 Task: Create a due date automation trigger when advanced on, on the tuesday before a card is due add fields without custom field "Resume" set to a number greater than 1 and greater than 10 at 11:00 AM.
Action: Mouse moved to (910, 283)
Screenshot: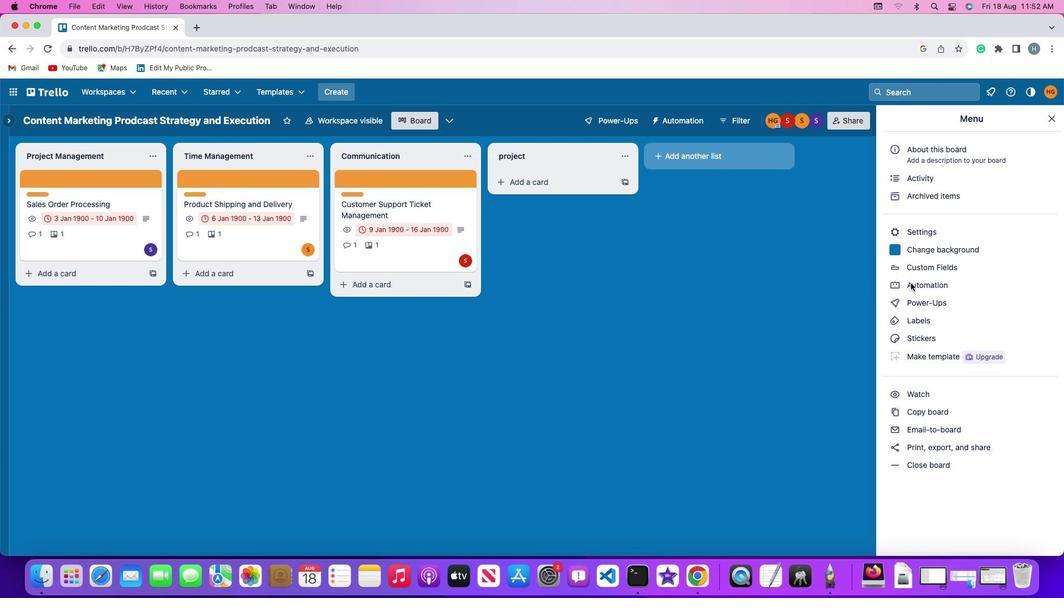 
Action: Mouse pressed left at (910, 283)
Screenshot: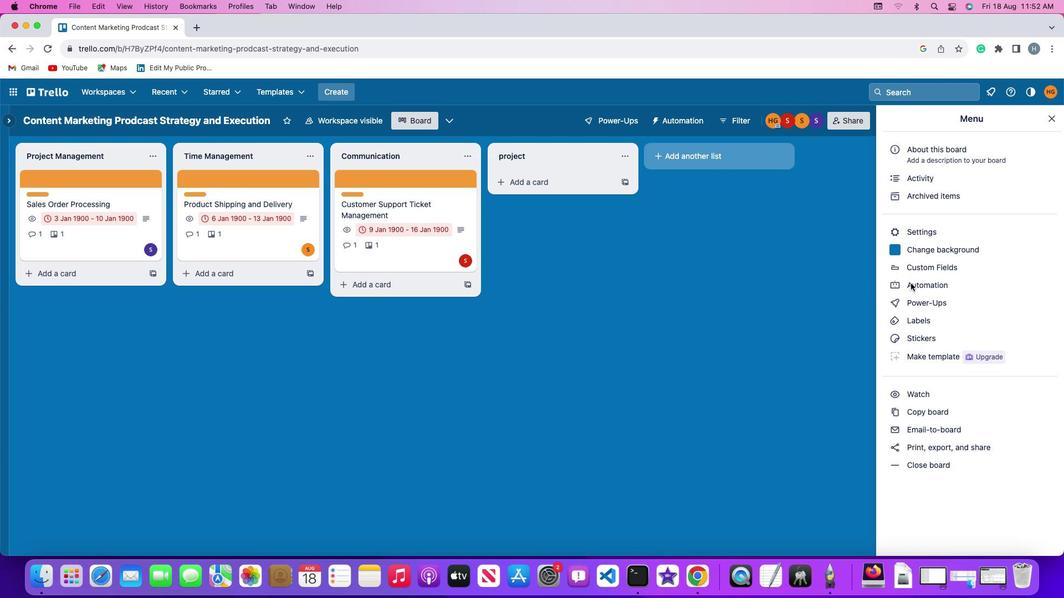 
Action: Mouse pressed left at (910, 283)
Screenshot: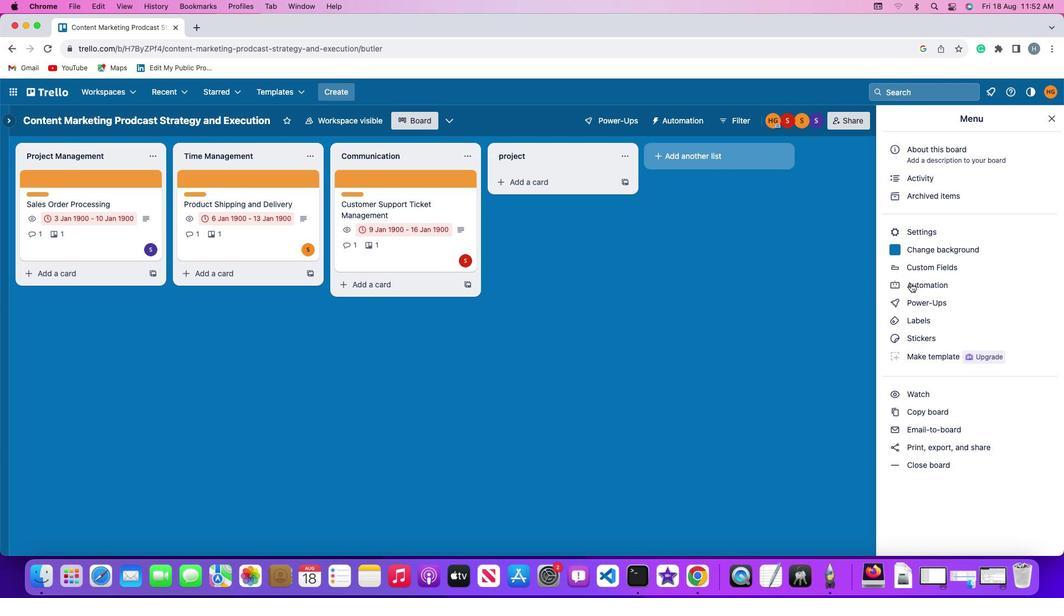 
Action: Mouse moved to (59, 264)
Screenshot: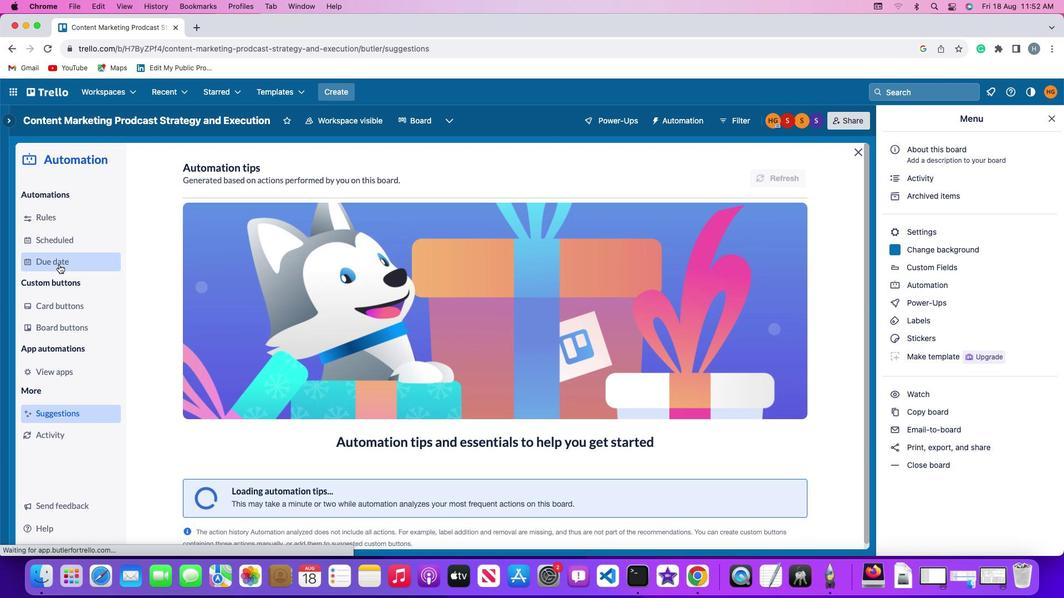 
Action: Mouse pressed left at (59, 264)
Screenshot: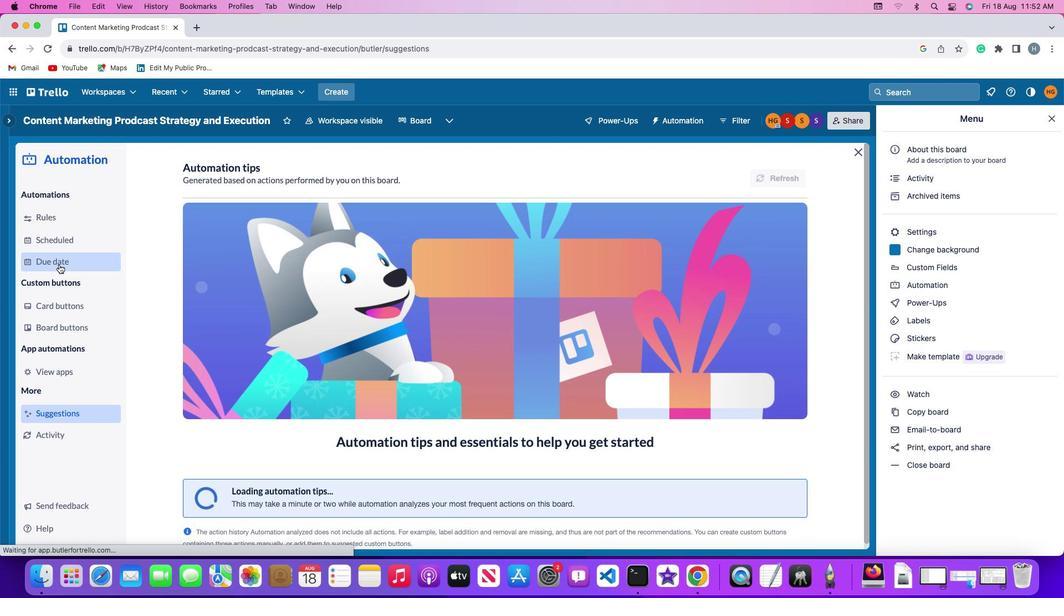 
Action: Mouse moved to (754, 174)
Screenshot: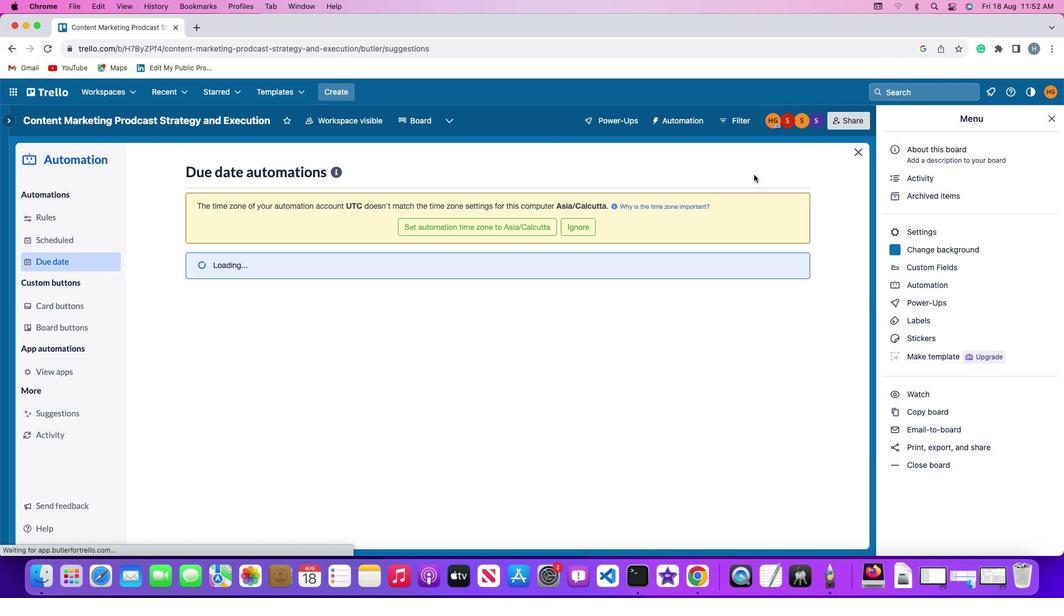 
Action: Mouse pressed left at (754, 174)
Screenshot: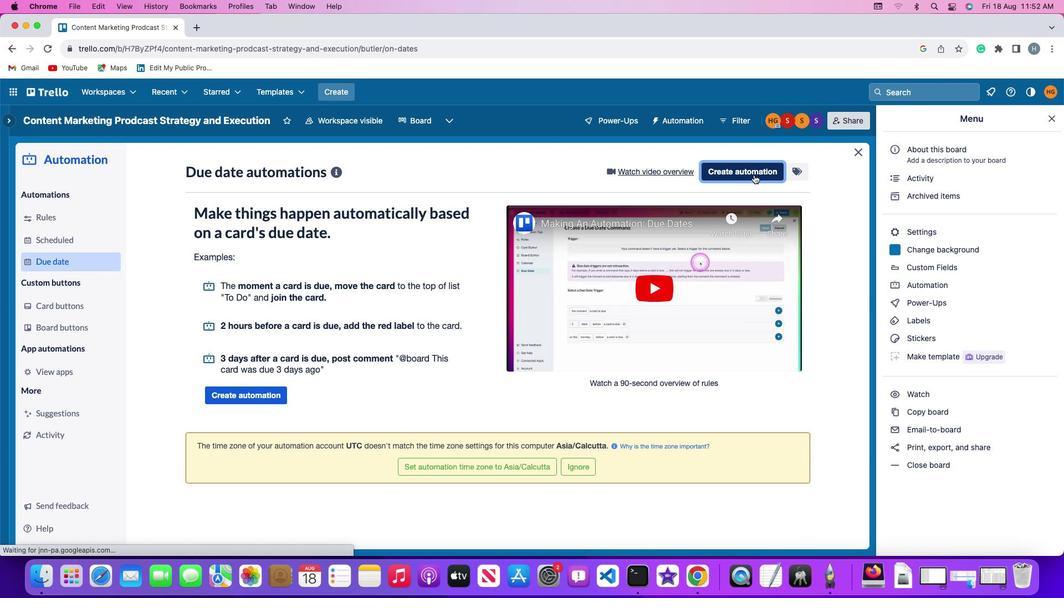 
Action: Mouse moved to (268, 280)
Screenshot: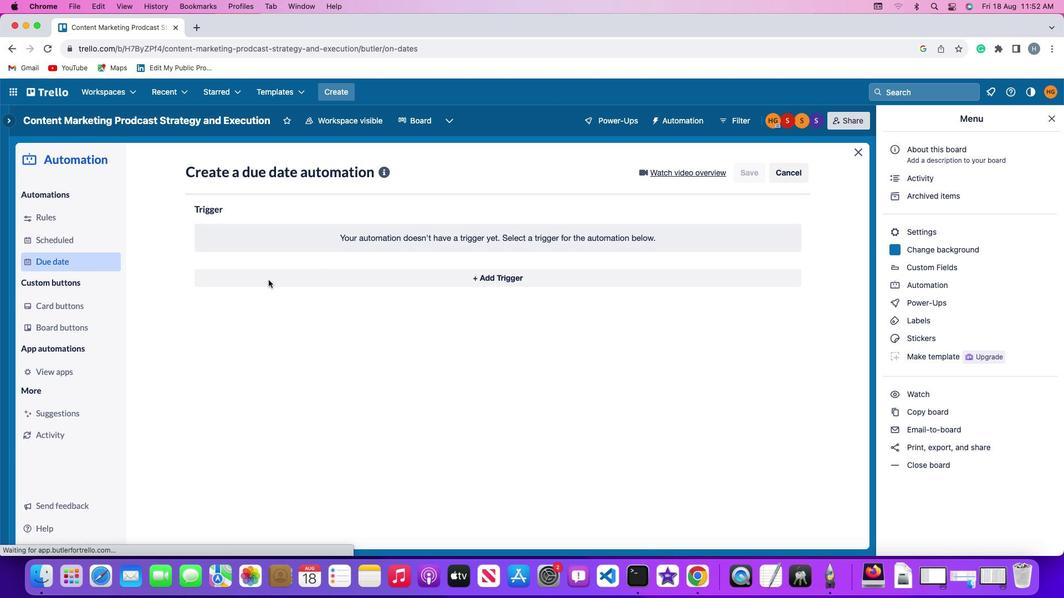 
Action: Mouse pressed left at (268, 280)
Screenshot: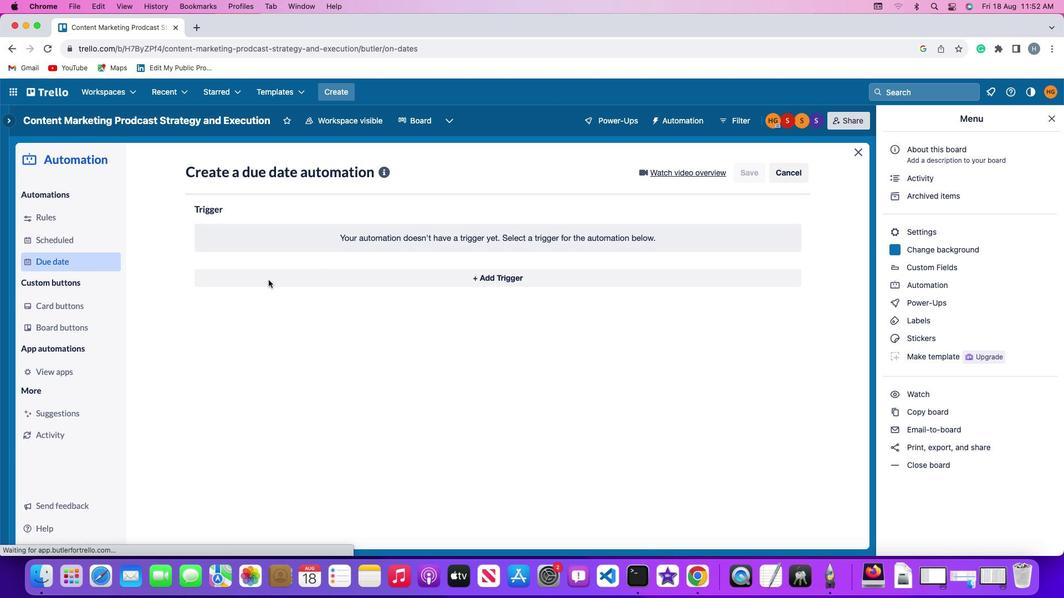 
Action: Mouse moved to (238, 483)
Screenshot: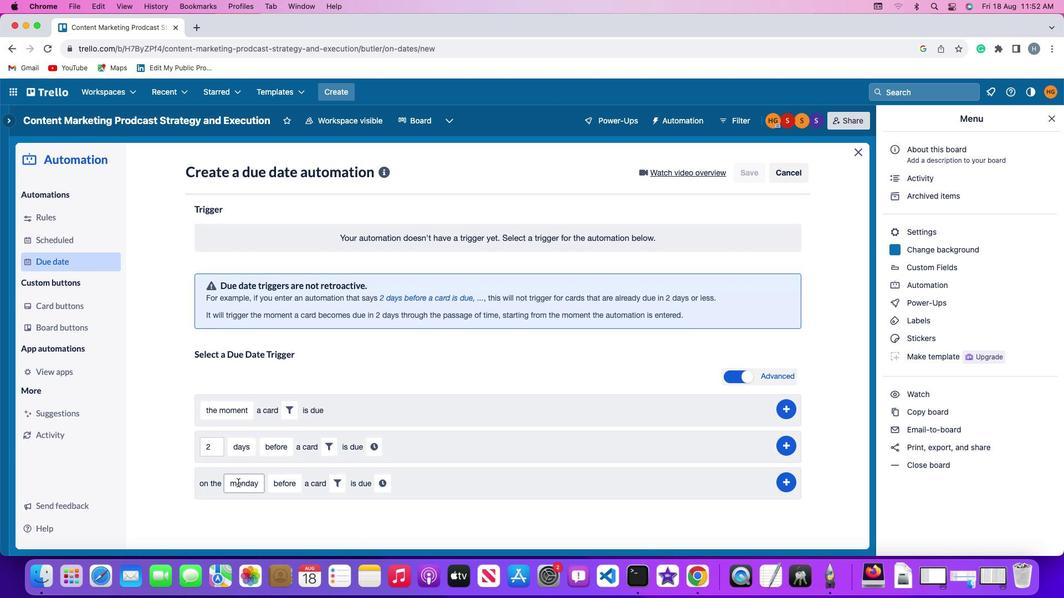 
Action: Mouse pressed left at (238, 483)
Screenshot: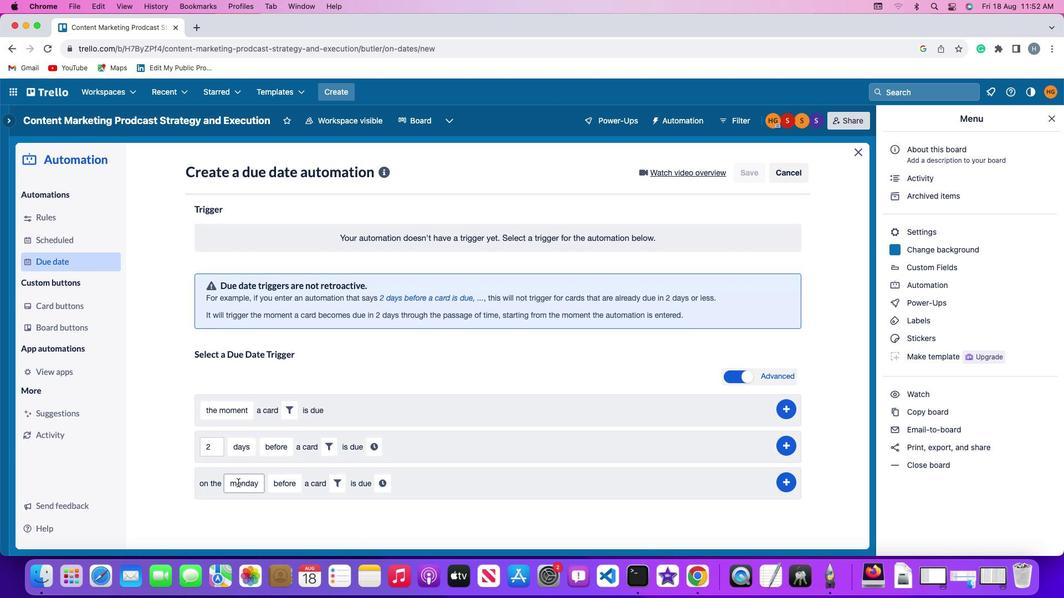 
Action: Mouse moved to (250, 347)
Screenshot: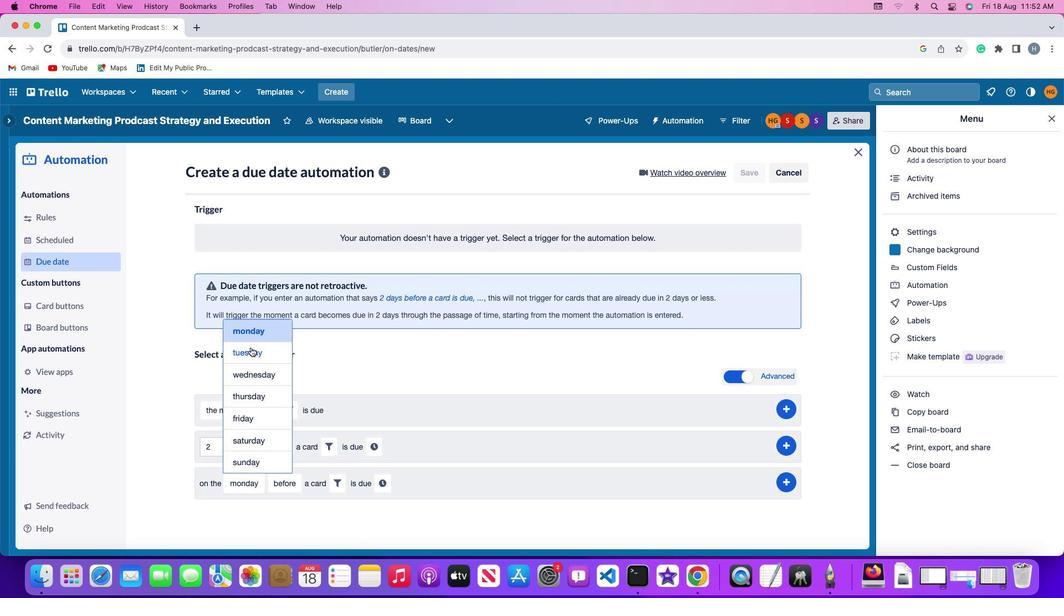 
Action: Mouse pressed left at (250, 347)
Screenshot: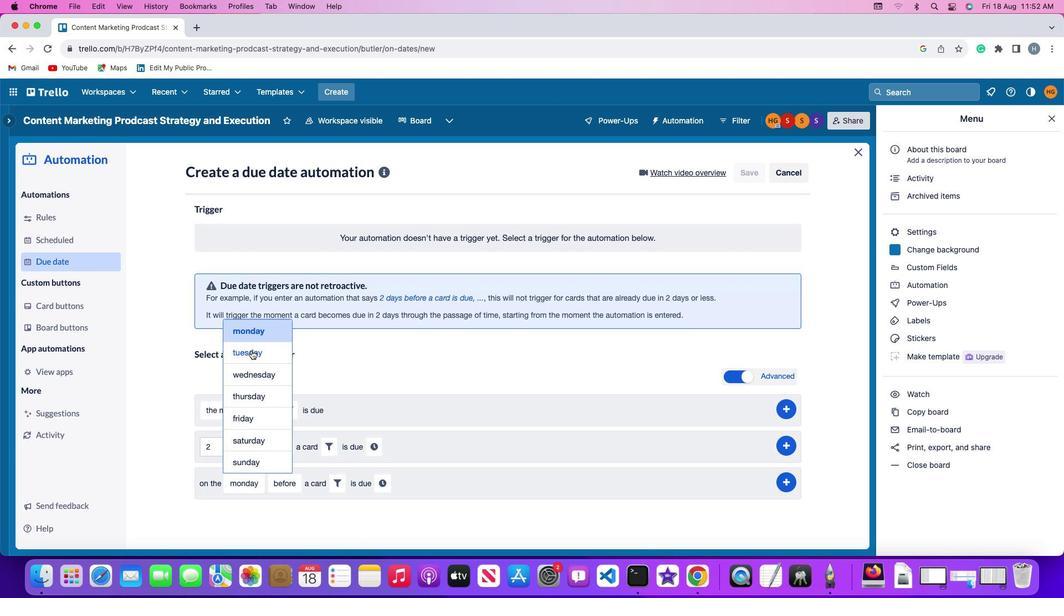 
Action: Mouse moved to (283, 490)
Screenshot: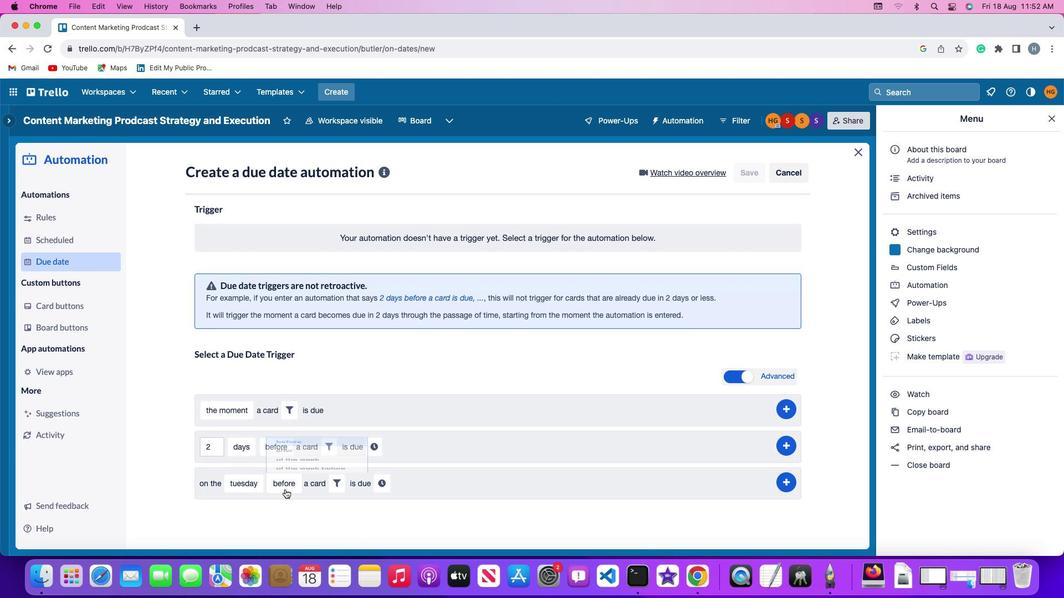 
Action: Mouse pressed left at (283, 490)
Screenshot: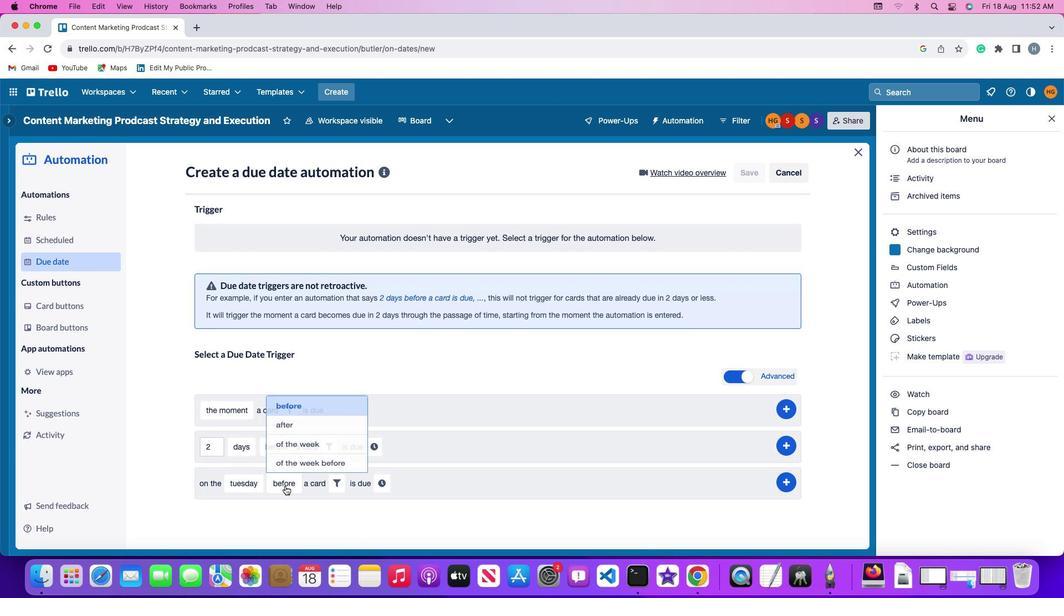 
Action: Mouse moved to (304, 391)
Screenshot: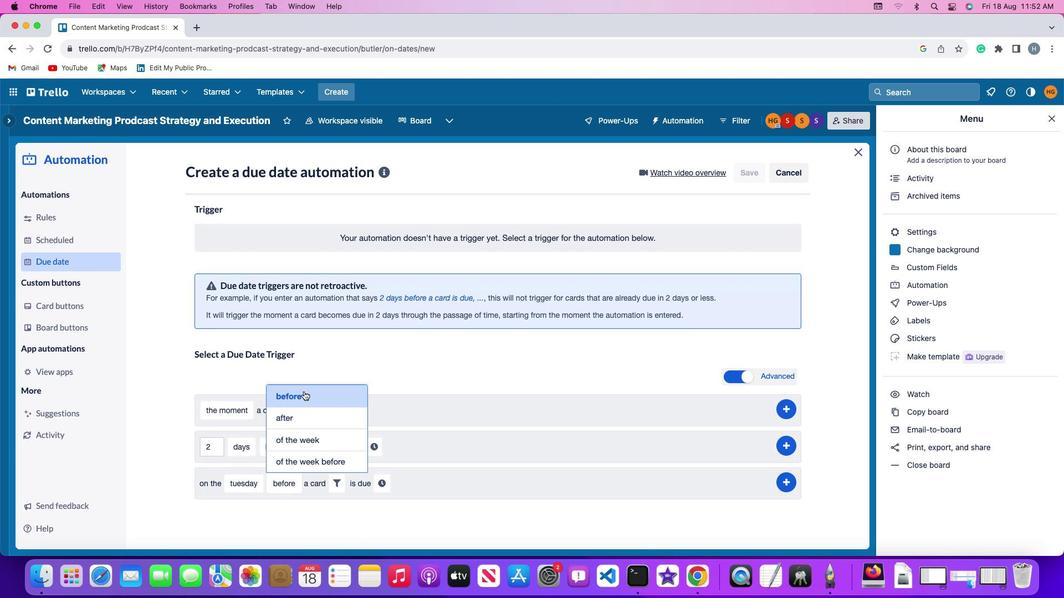 
Action: Mouse pressed left at (304, 391)
Screenshot: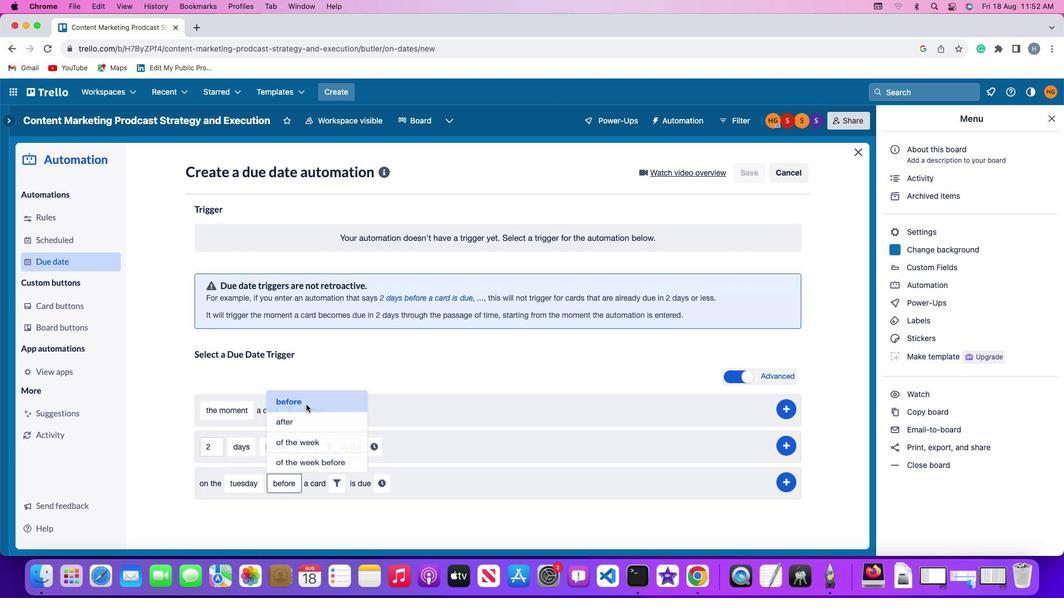 
Action: Mouse moved to (334, 485)
Screenshot: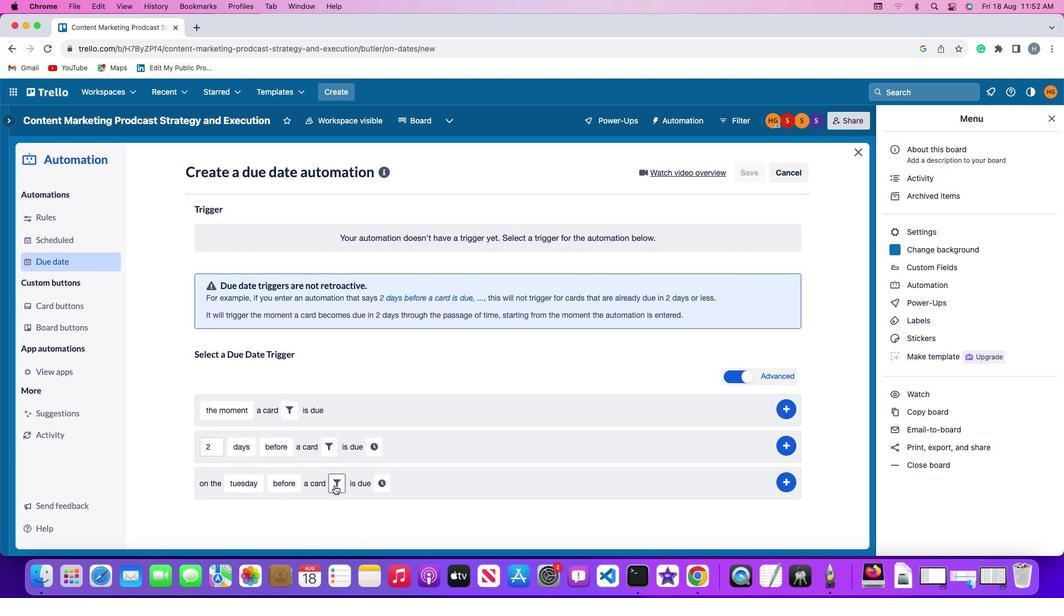 
Action: Mouse pressed left at (334, 485)
Screenshot: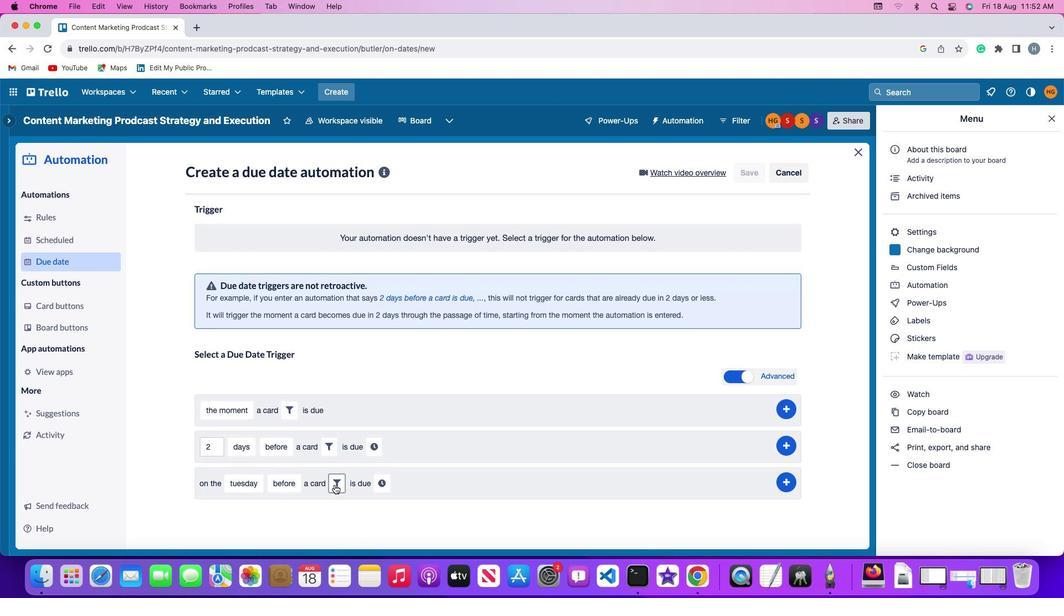 
Action: Mouse moved to (508, 520)
Screenshot: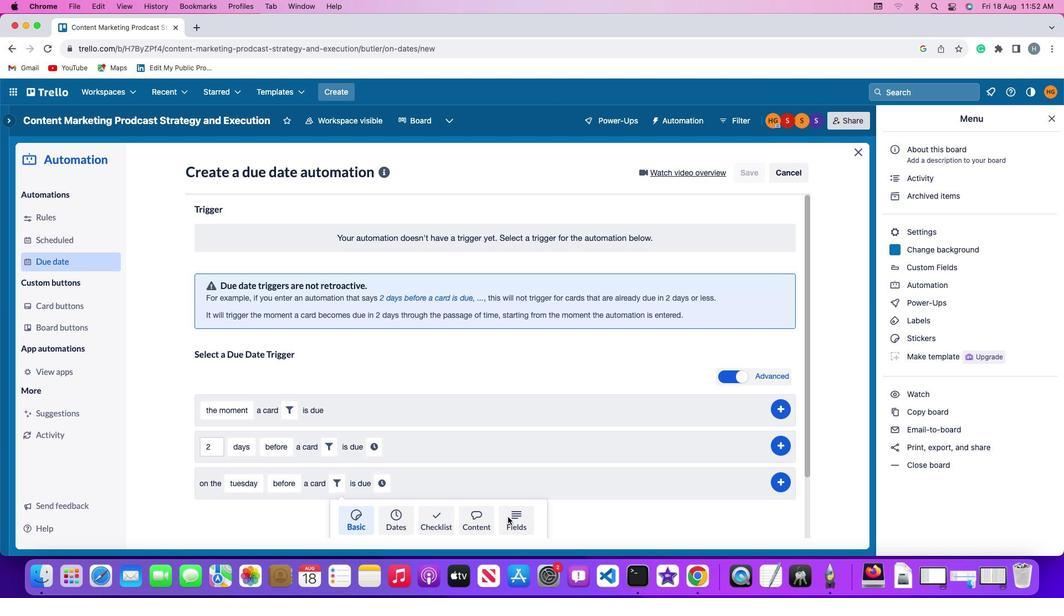 
Action: Mouse pressed left at (508, 520)
Screenshot: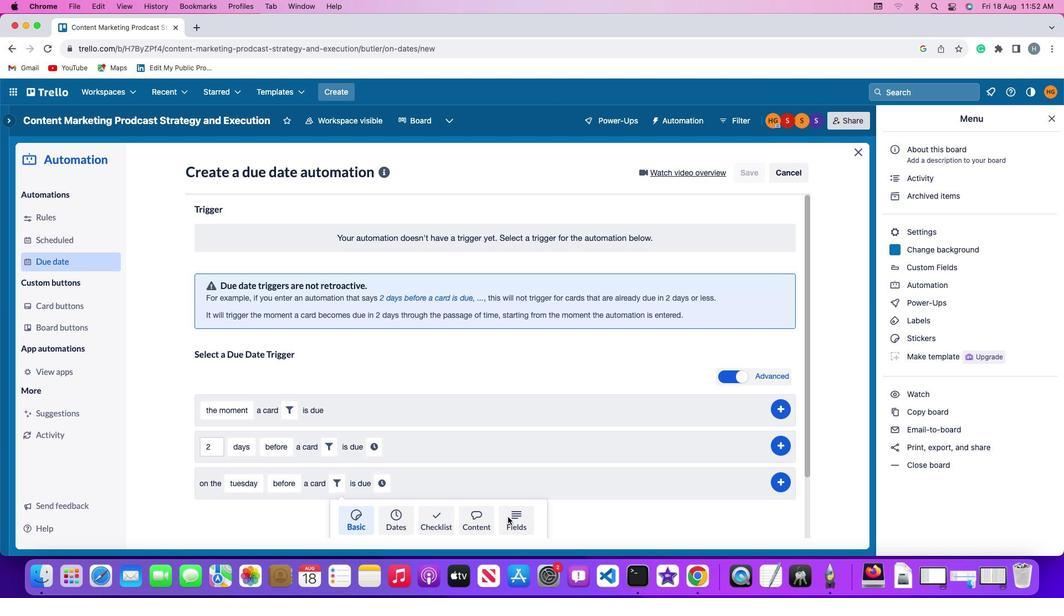 
Action: Mouse moved to (242, 507)
Screenshot: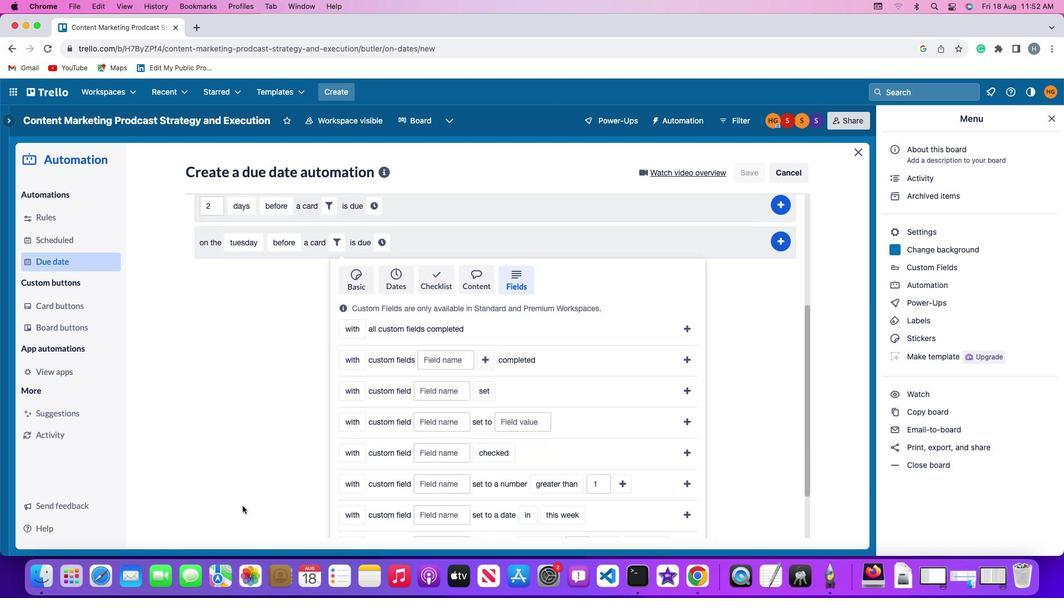 
Action: Mouse scrolled (242, 507) with delta (0, 0)
Screenshot: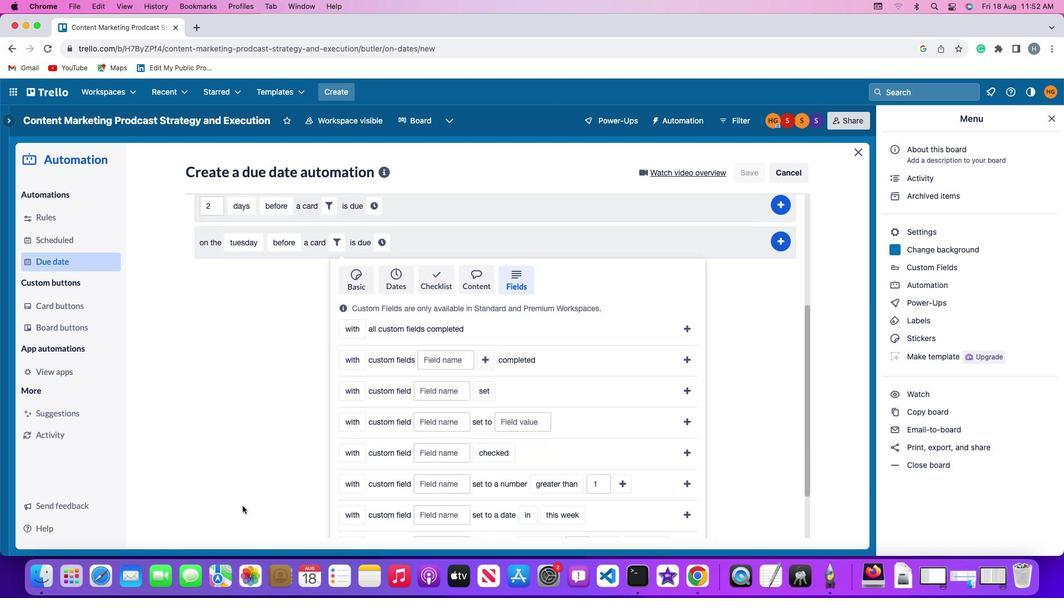 
Action: Mouse scrolled (242, 507) with delta (0, 0)
Screenshot: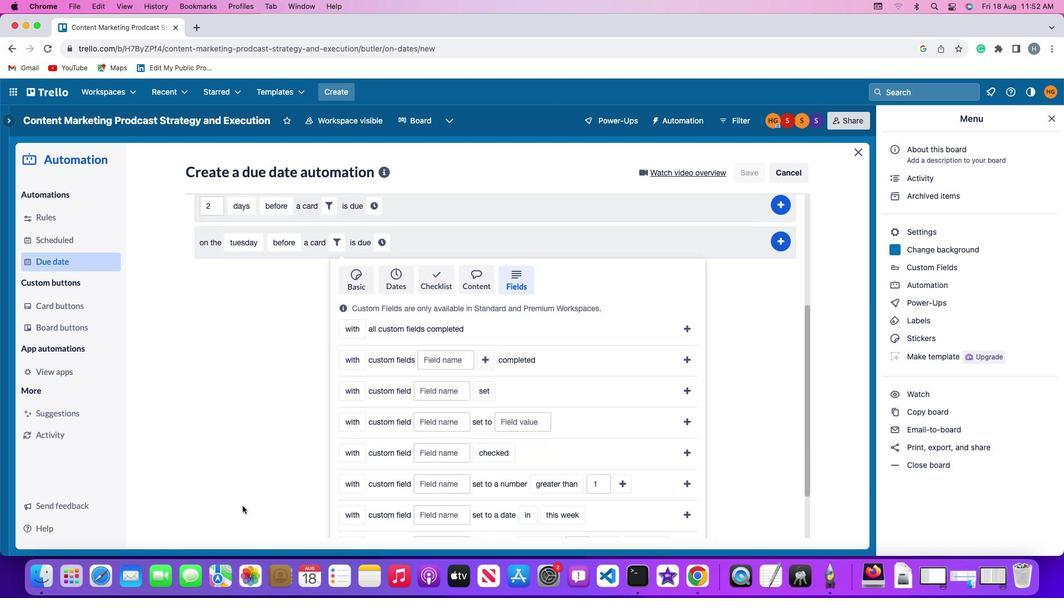 
Action: Mouse scrolled (242, 507) with delta (0, -1)
Screenshot: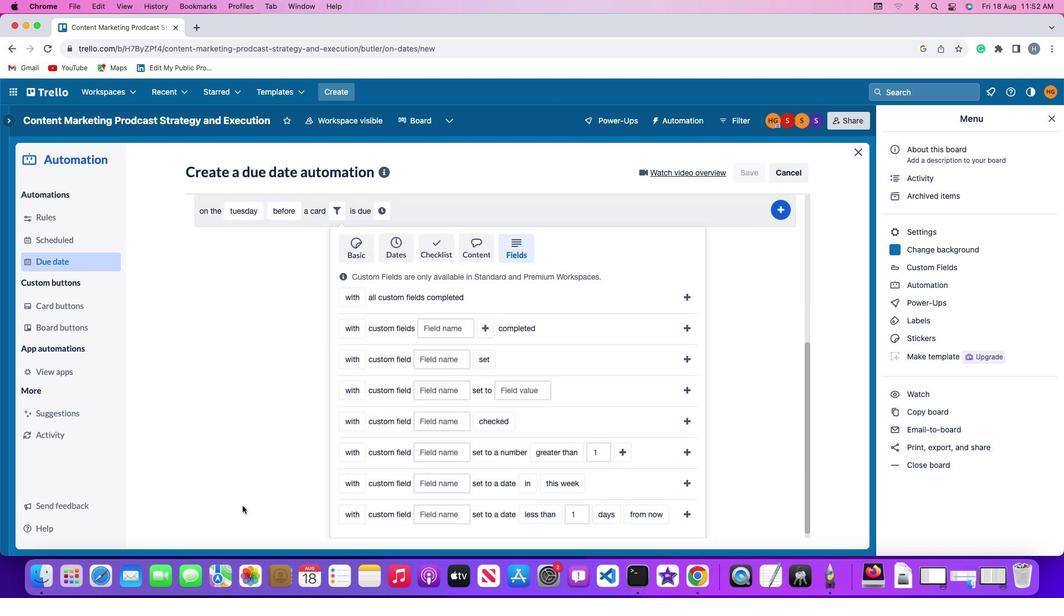 
Action: Mouse scrolled (242, 507) with delta (0, -2)
Screenshot: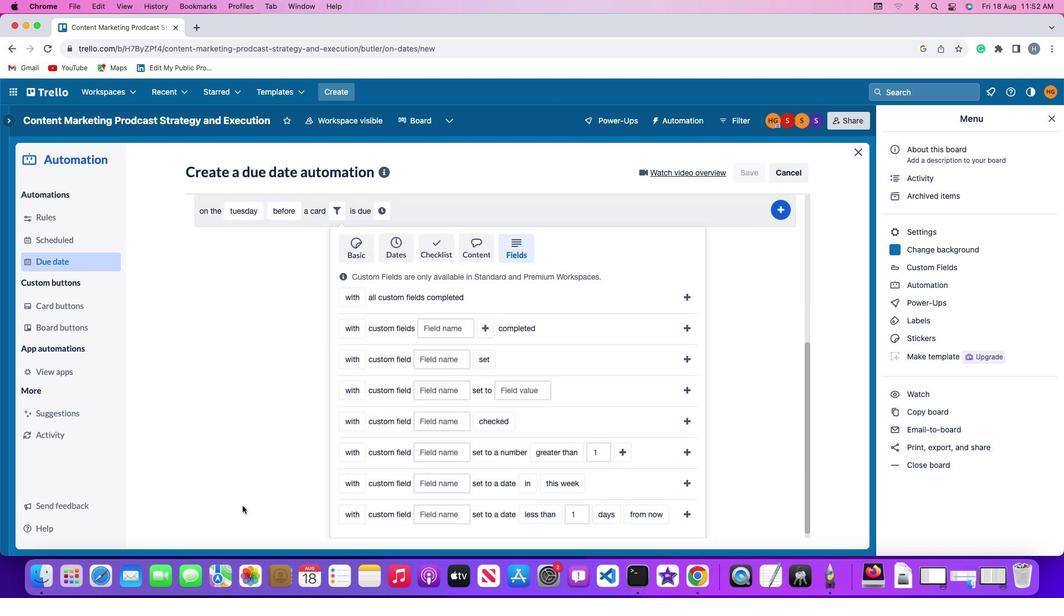 
Action: Mouse moved to (242, 507)
Screenshot: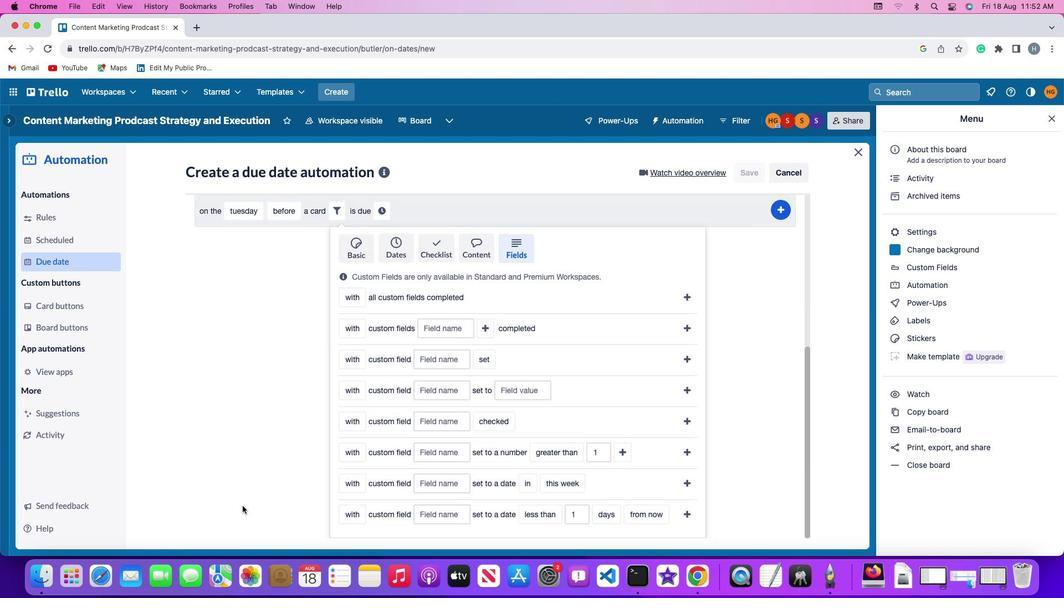 
Action: Mouse scrolled (242, 507) with delta (0, -3)
Screenshot: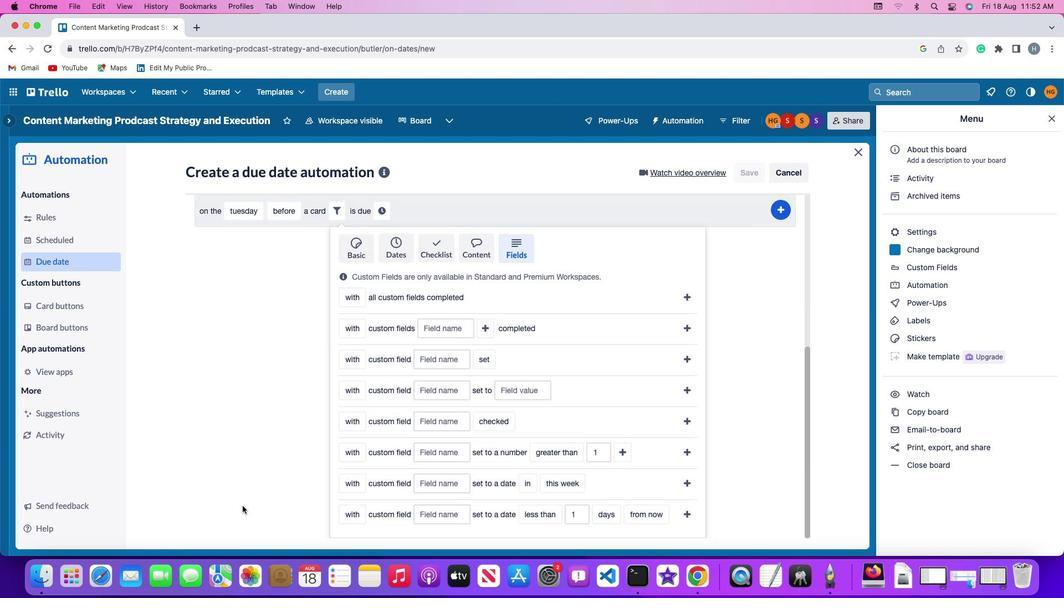 
Action: Mouse moved to (242, 506)
Screenshot: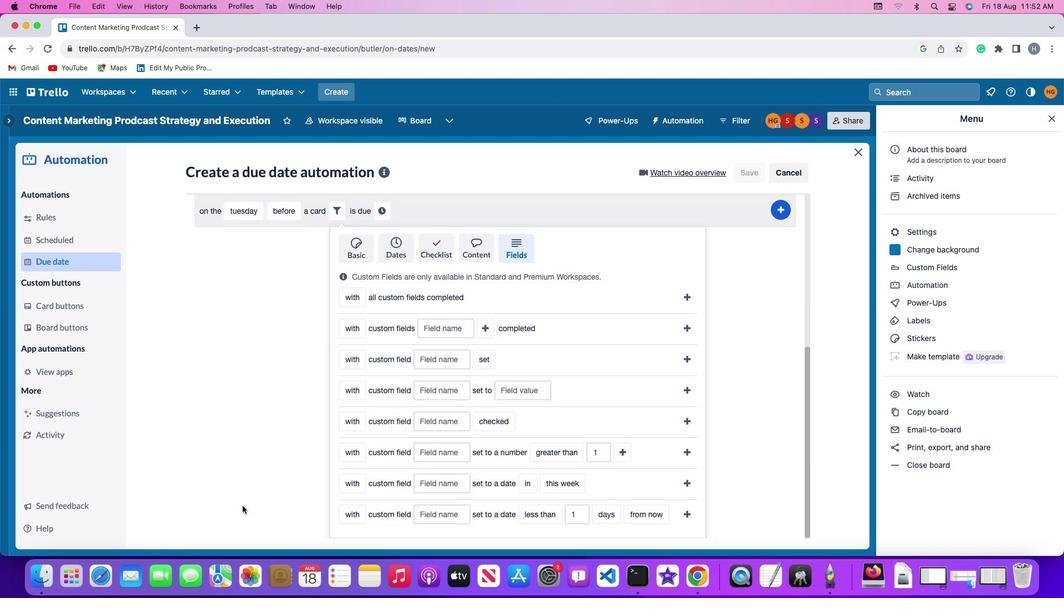 
Action: Mouse scrolled (242, 506) with delta (0, 0)
Screenshot: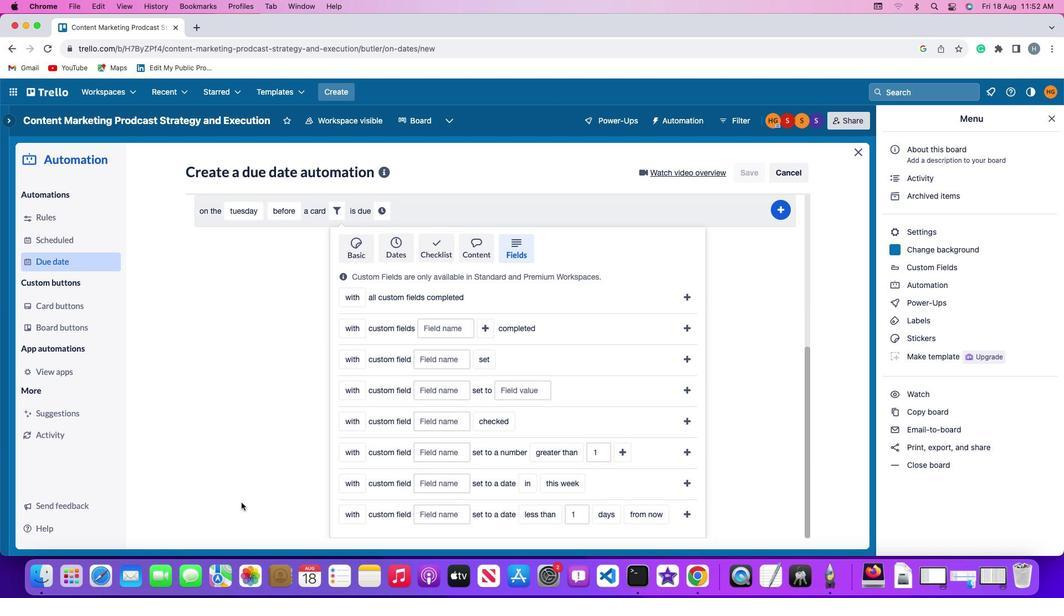 
Action: Mouse scrolled (242, 506) with delta (0, 0)
Screenshot: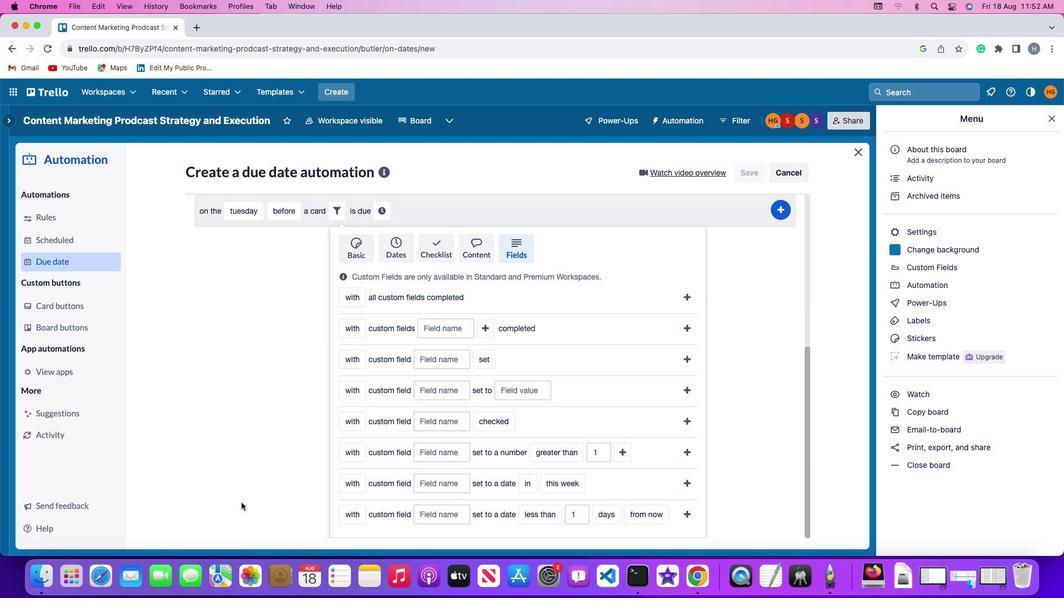 
Action: Mouse scrolled (242, 506) with delta (0, -2)
Screenshot: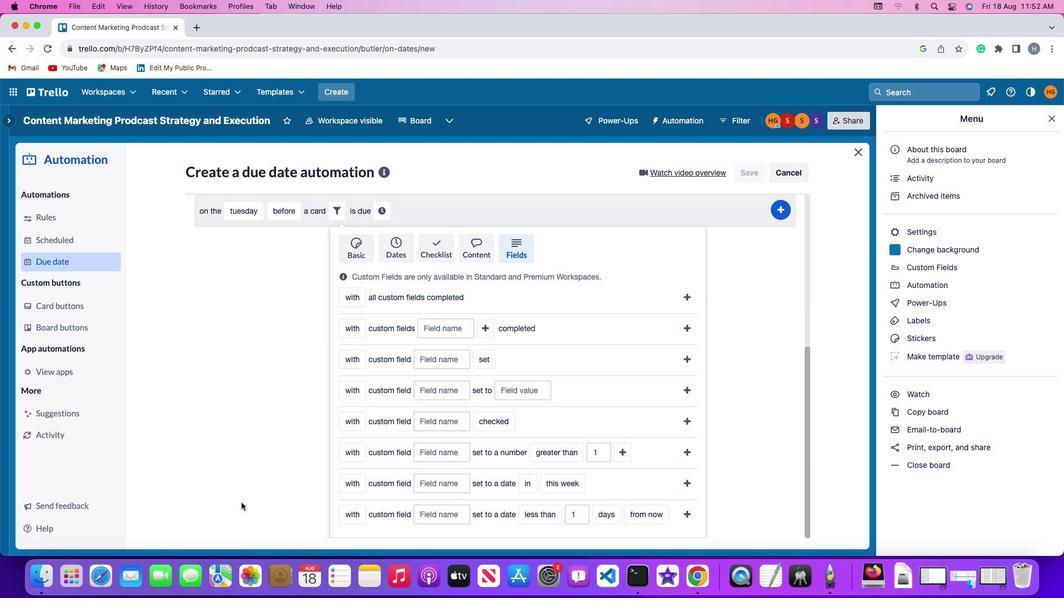 
Action: Mouse scrolled (242, 506) with delta (0, -2)
Screenshot: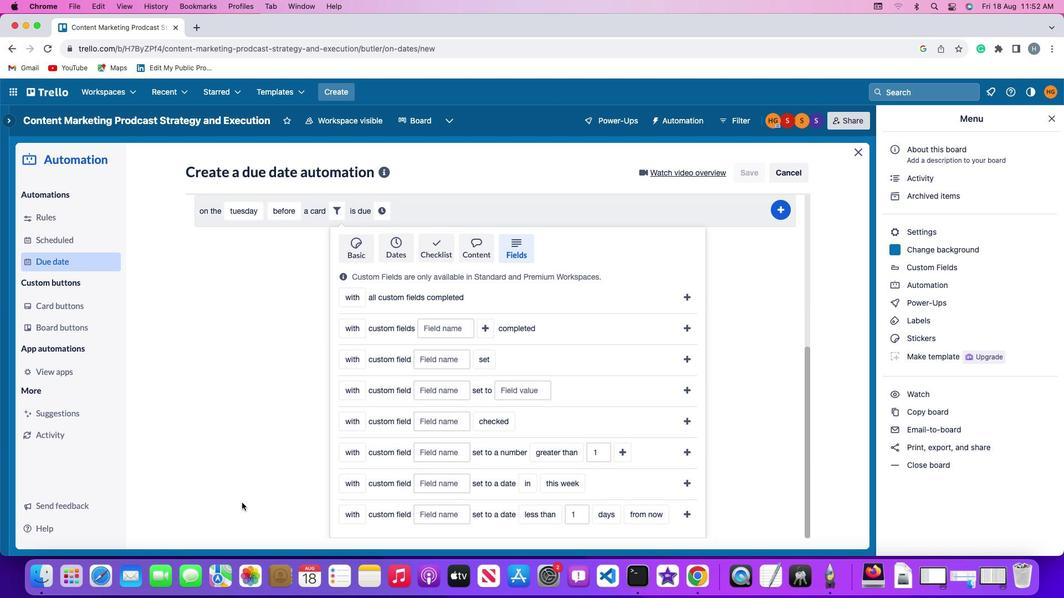 
Action: Mouse moved to (242, 506)
Screenshot: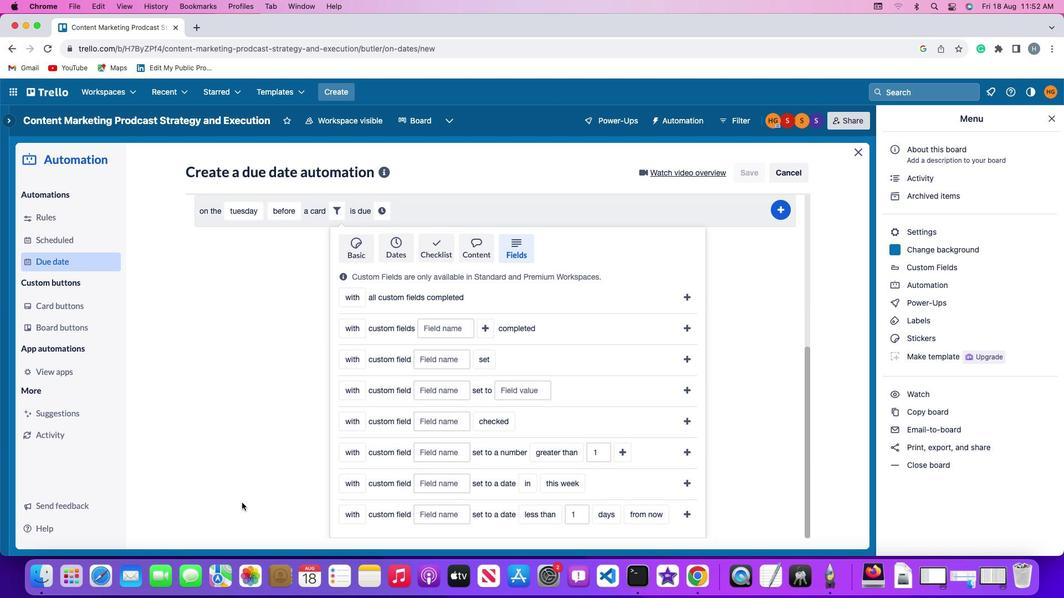 
Action: Mouse scrolled (242, 506) with delta (0, -3)
Screenshot: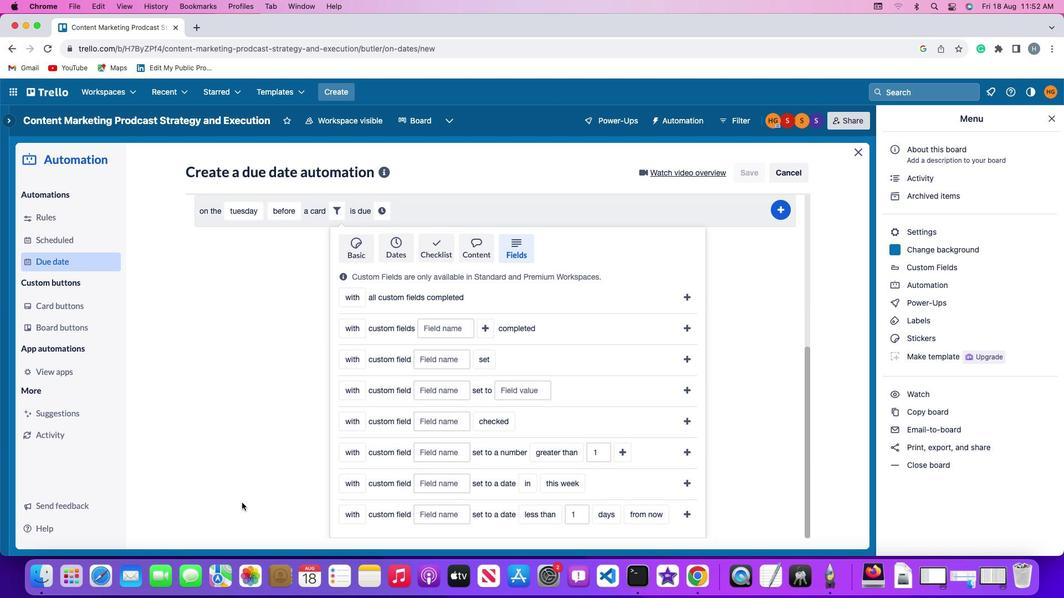 
Action: Mouse moved to (353, 455)
Screenshot: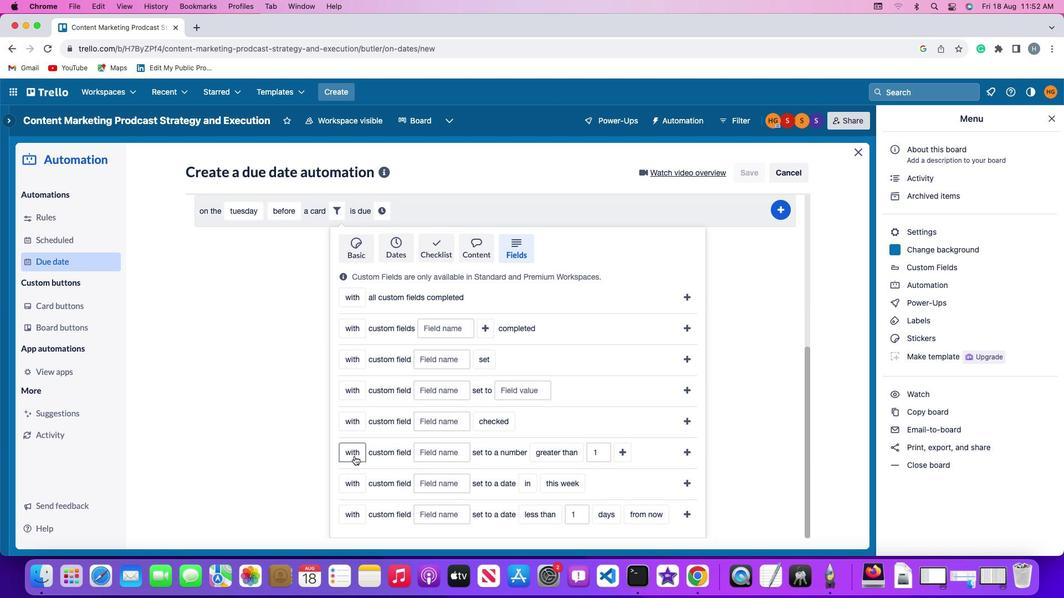 
Action: Mouse pressed left at (353, 455)
Screenshot: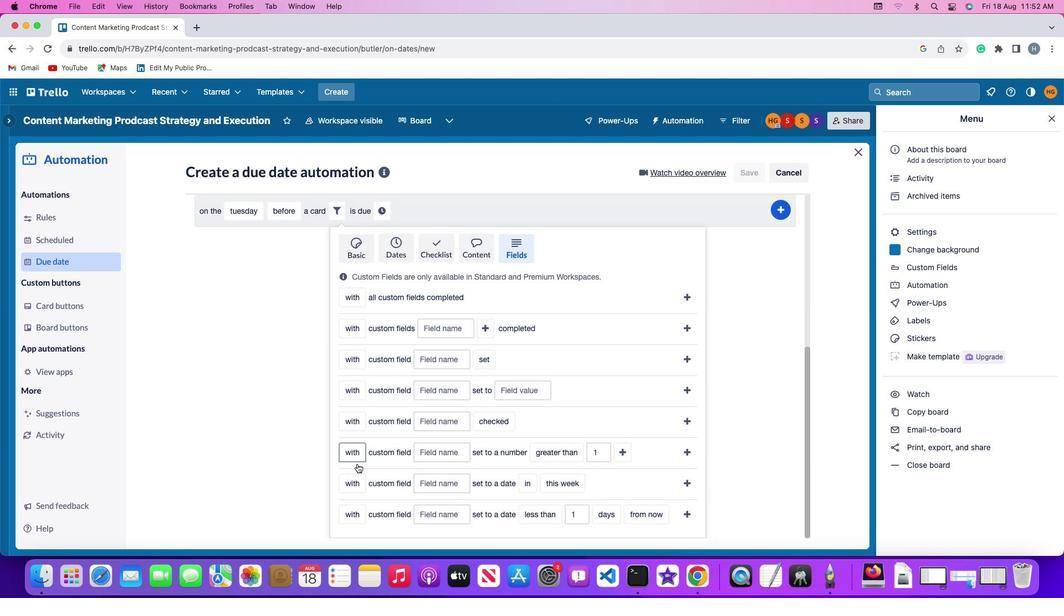 
Action: Mouse moved to (360, 492)
Screenshot: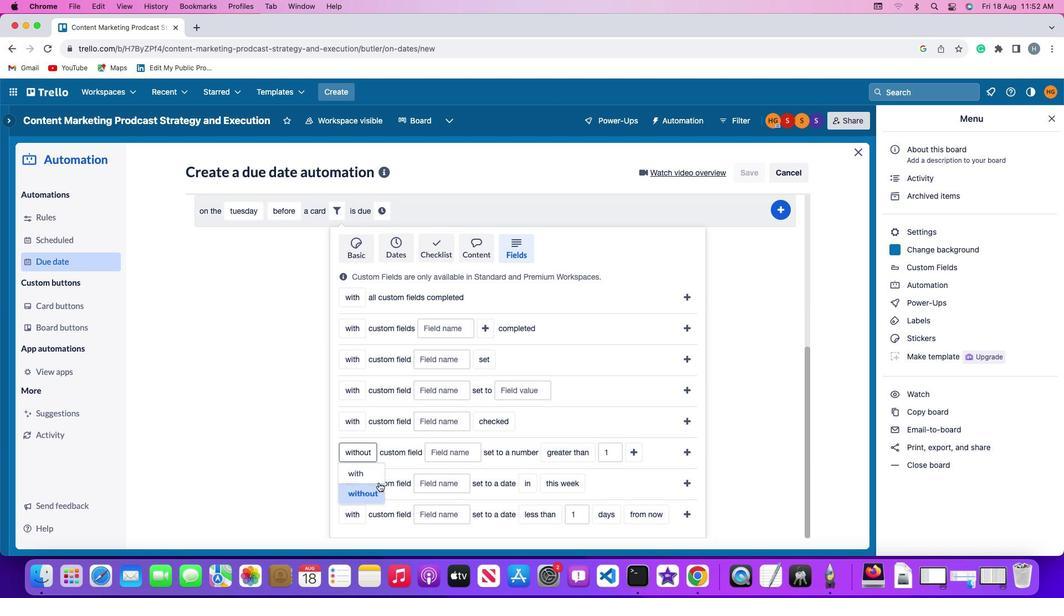 
Action: Mouse pressed left at (360, 492)
Screenshot: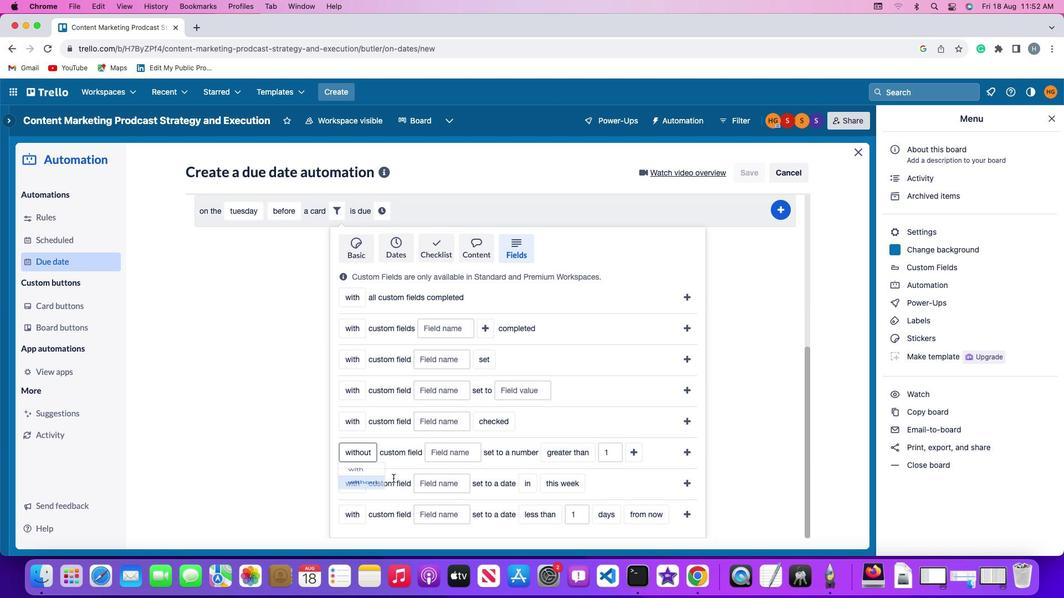 
Action: Mouse moved to (449, 457)
Screenshot: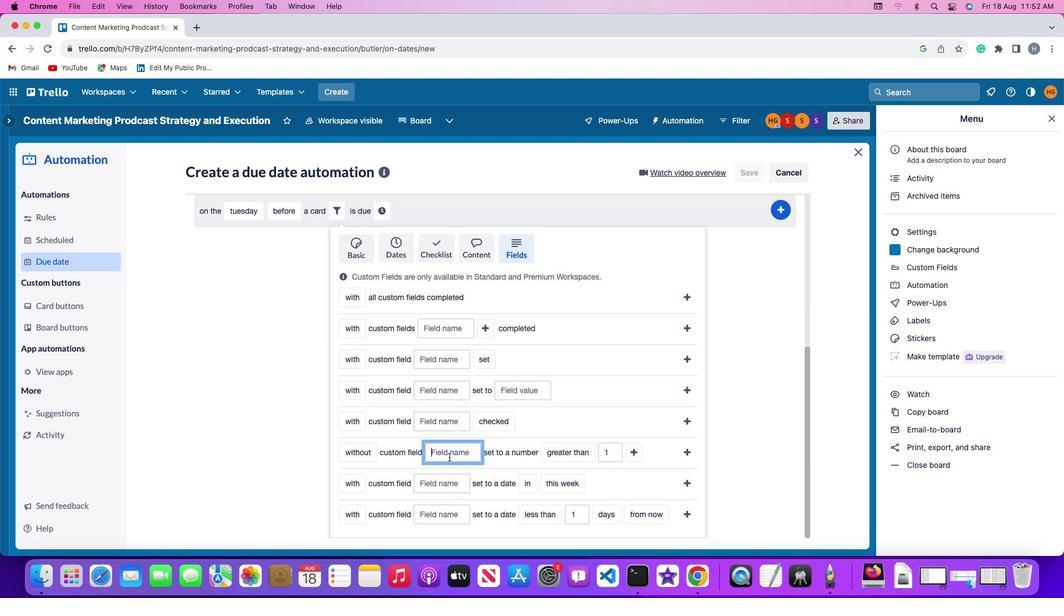 
Action: Mouse pressed left at (449, 457)
Screenshot: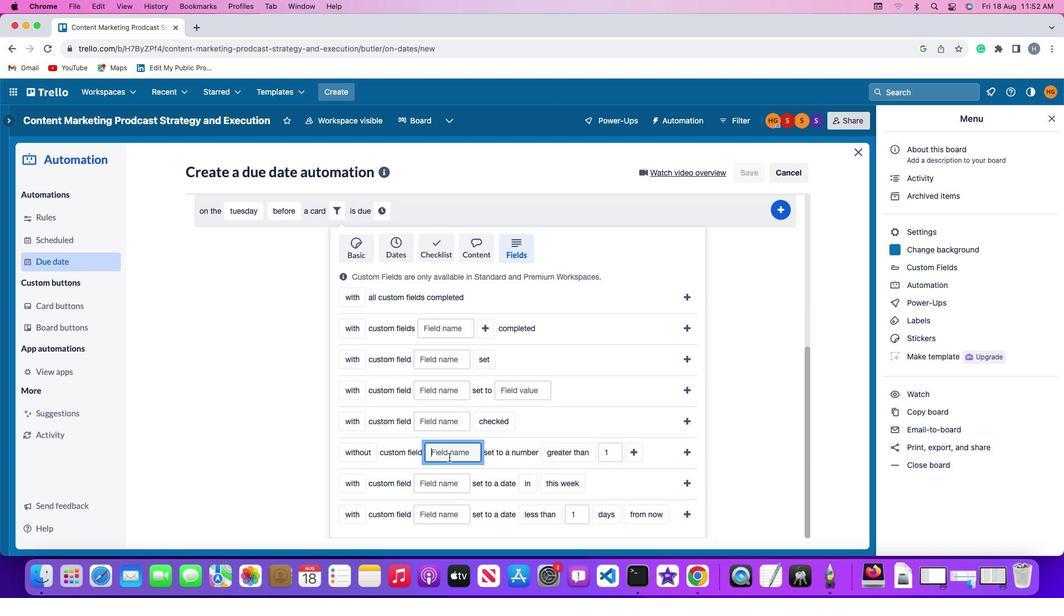 
Action: Key pressed Key.shift'R''e''s''u''m''e'
Screenshot: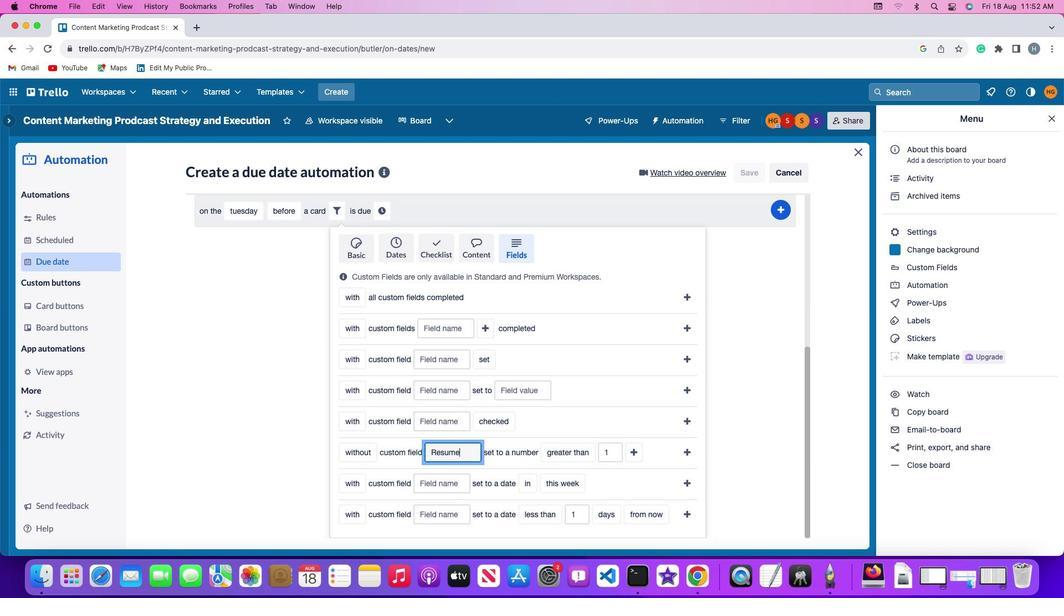 
Action: Mouse moved to (559, 446)
Screenshot: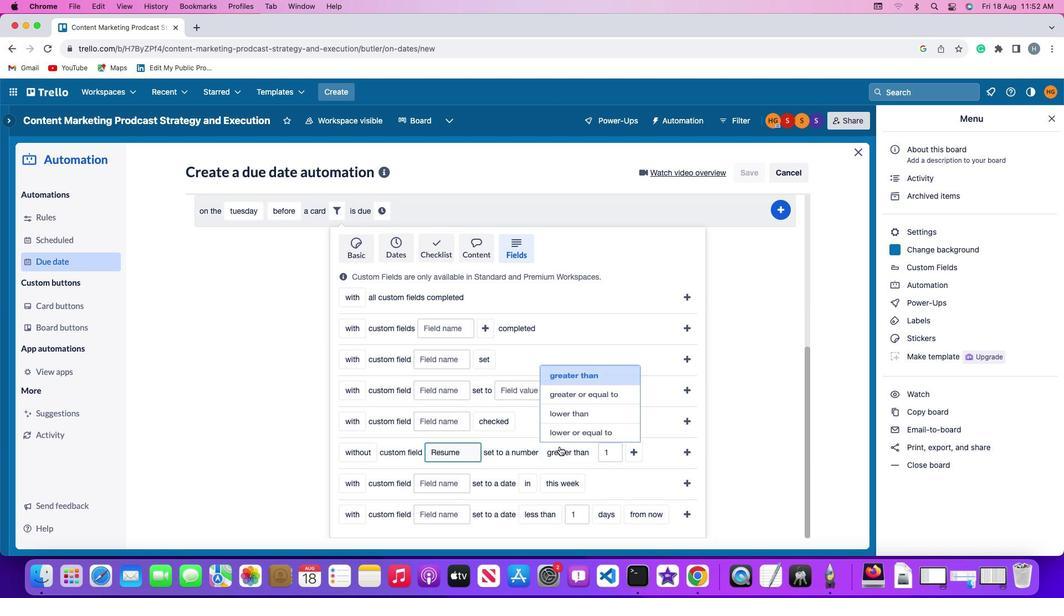 
Action: Mouse pressed left at (559, 446)
Screenshot: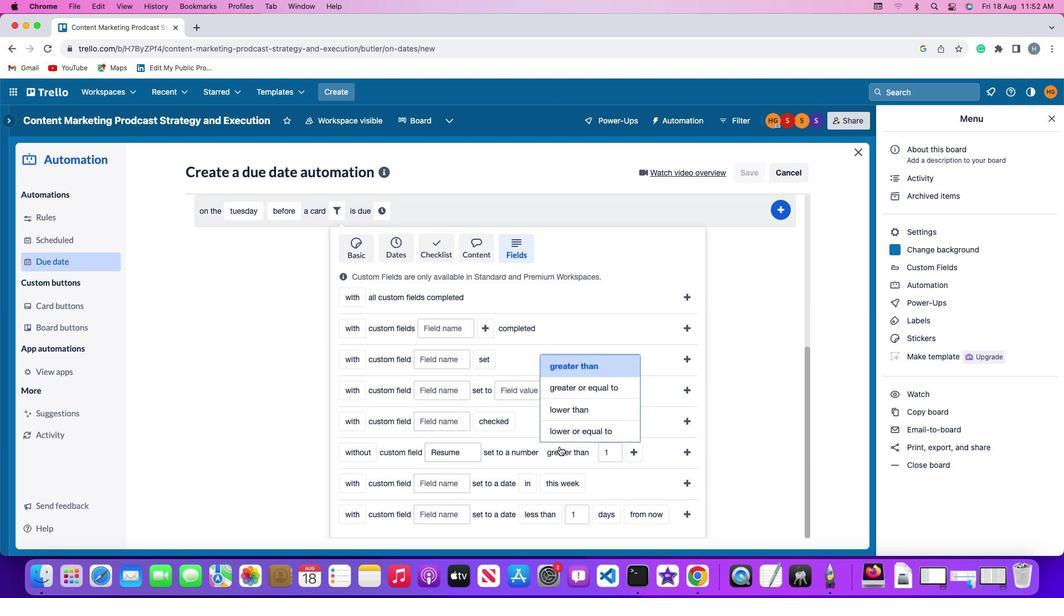 
Action: Mouse moved to (571, 367)
Screenshot: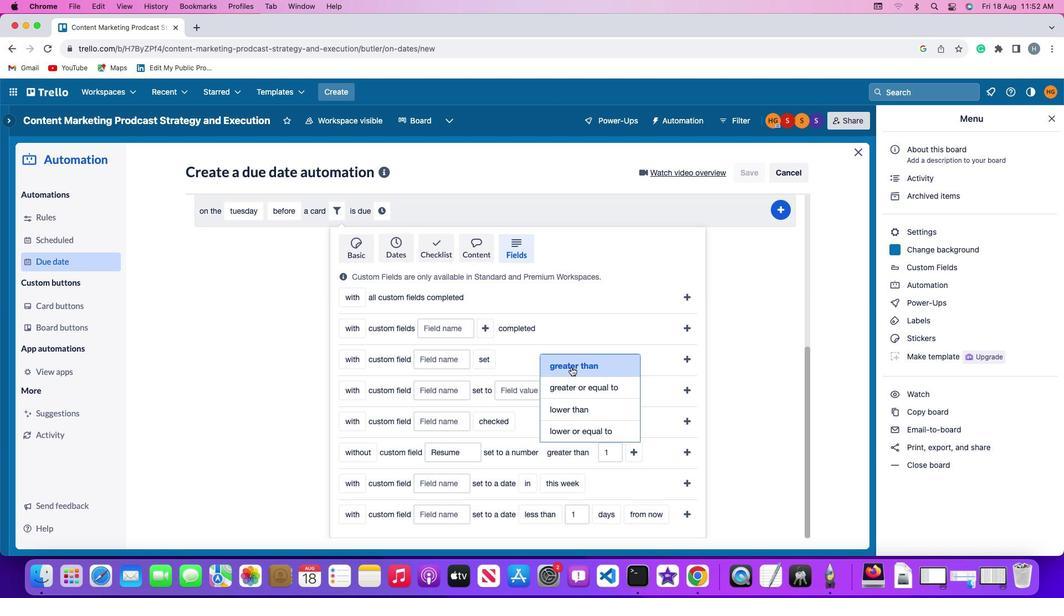 
Action: Mouse pressed left at (571, 367)
Screenshot: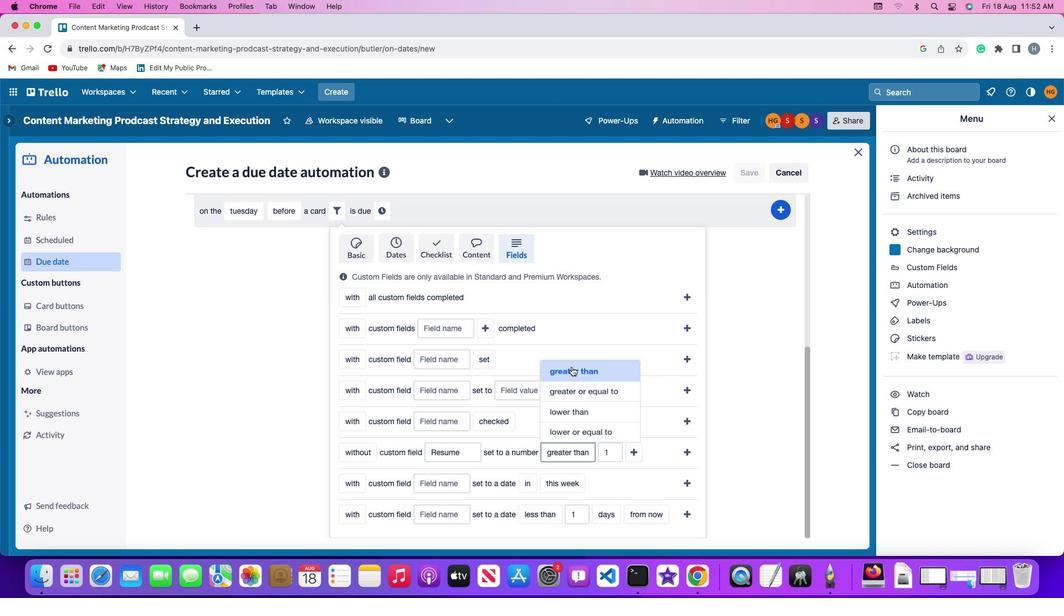 
Action: Mouse moved to (613, 452)
Screenshot: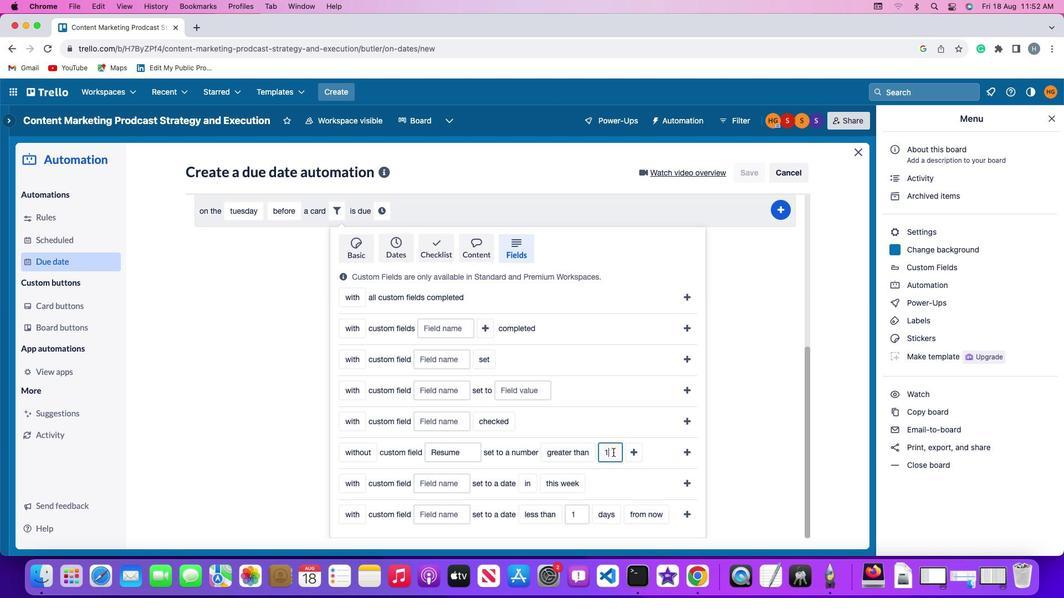
Action: Mouse pressed left at (613, 452)
Screenshot: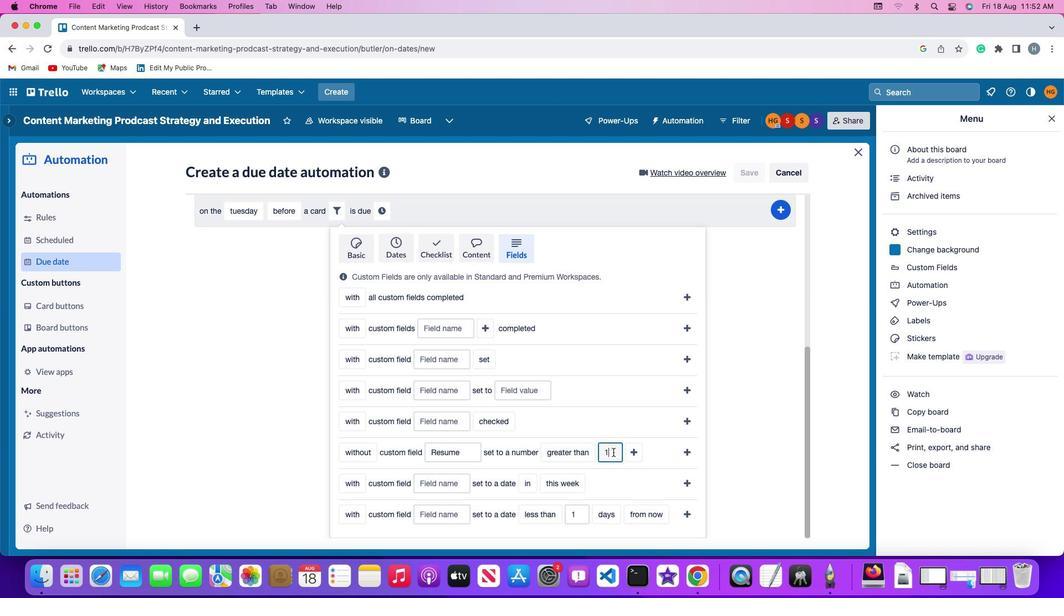 
Action: Key pressed Key.backspace'1'
Screenshot: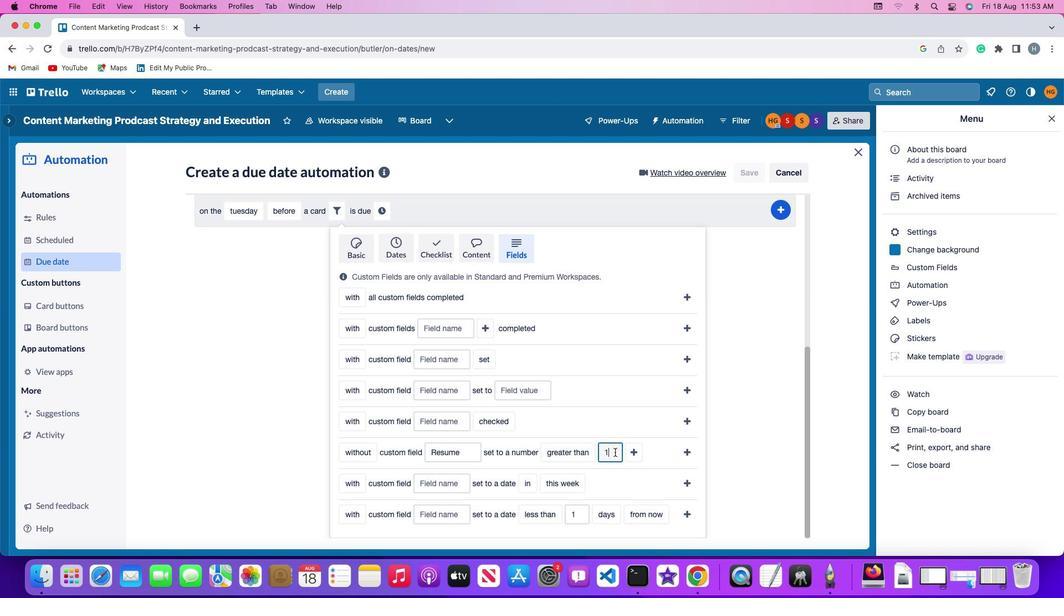 
Action: Mouse moved to (635, 451)
Screenshot: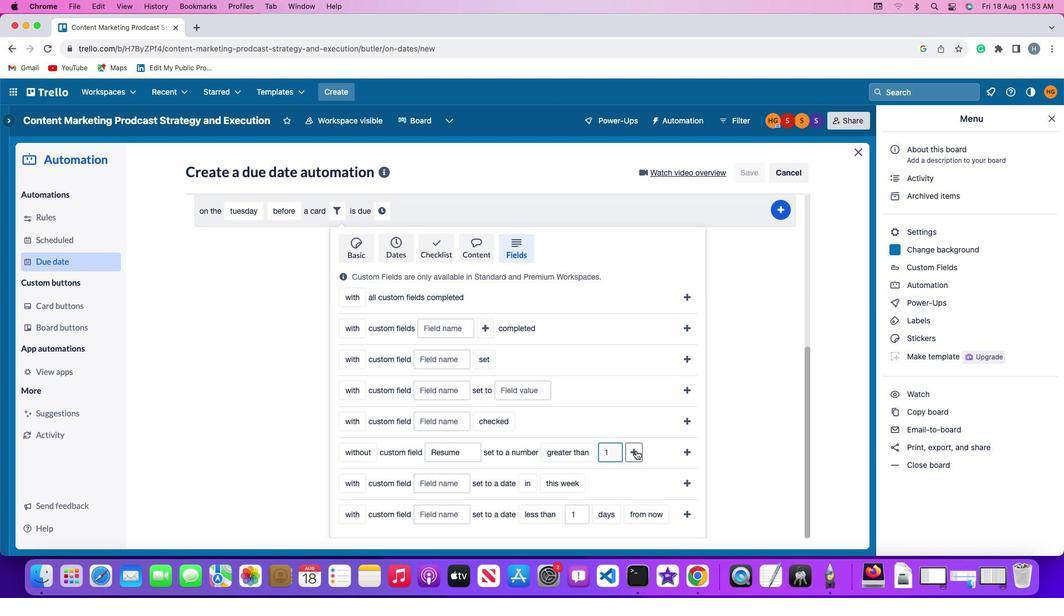 
Action: Mouse pressed left at (635, 451)
Screenshot: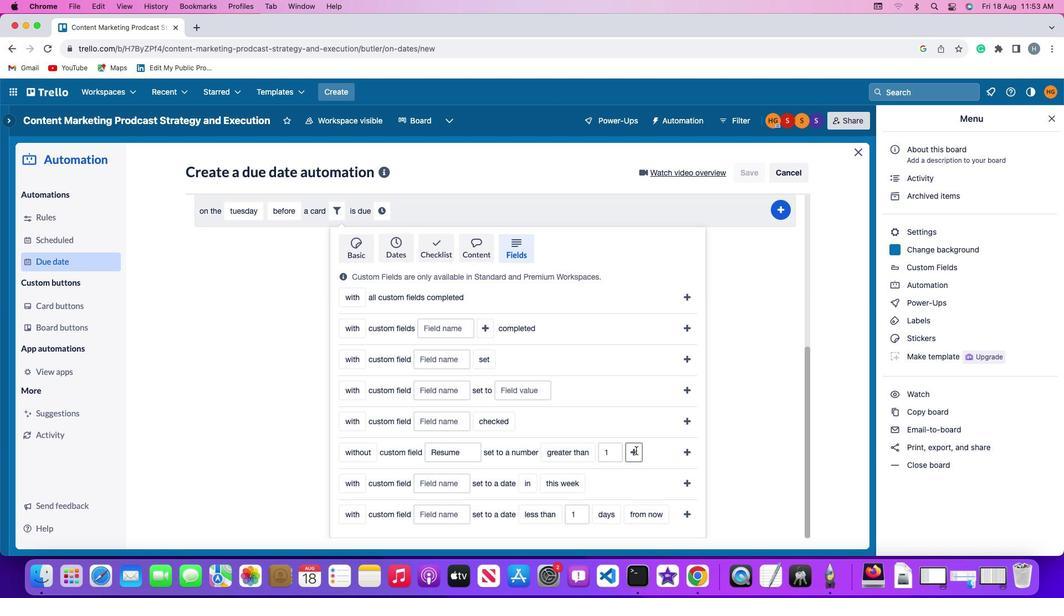 
Action: Mouse moved to (668, 456)
Screenshot: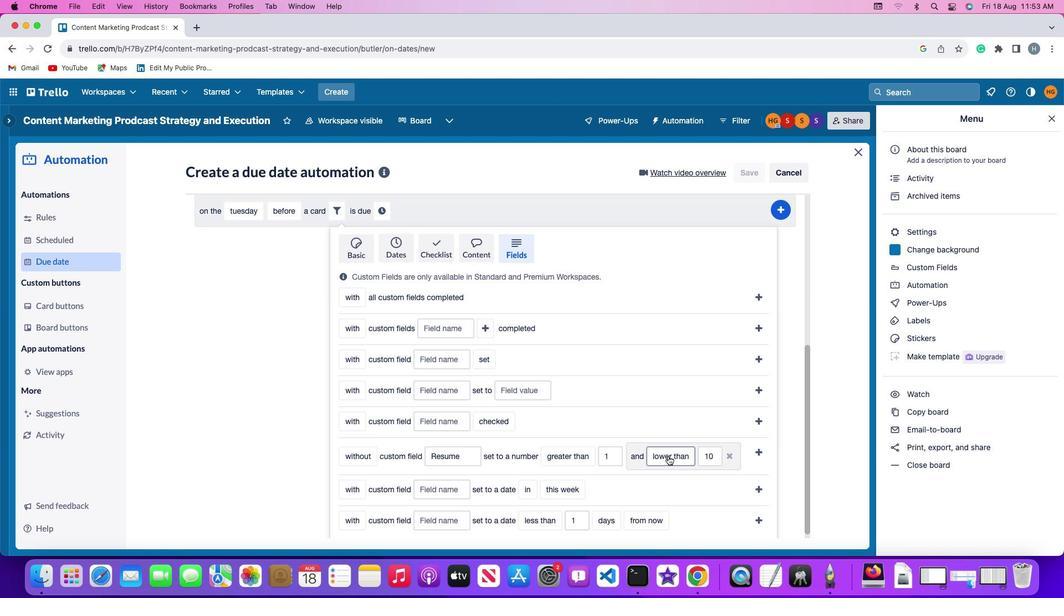 
Action: Mouse pressed left at (668, 456)
Screenshot: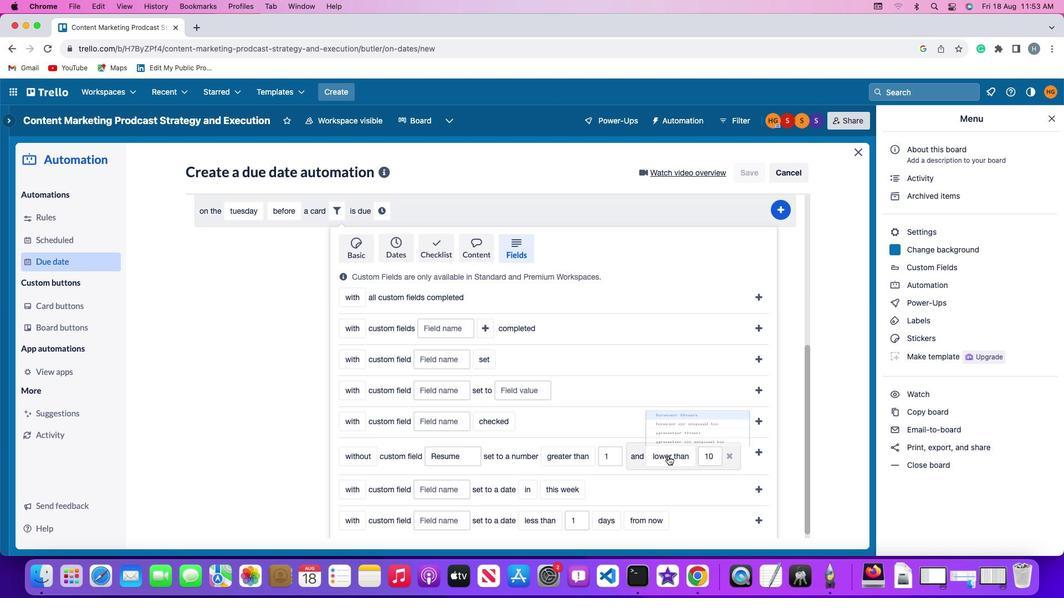
Action: Mouse moved to (674, 414)
Screenshot: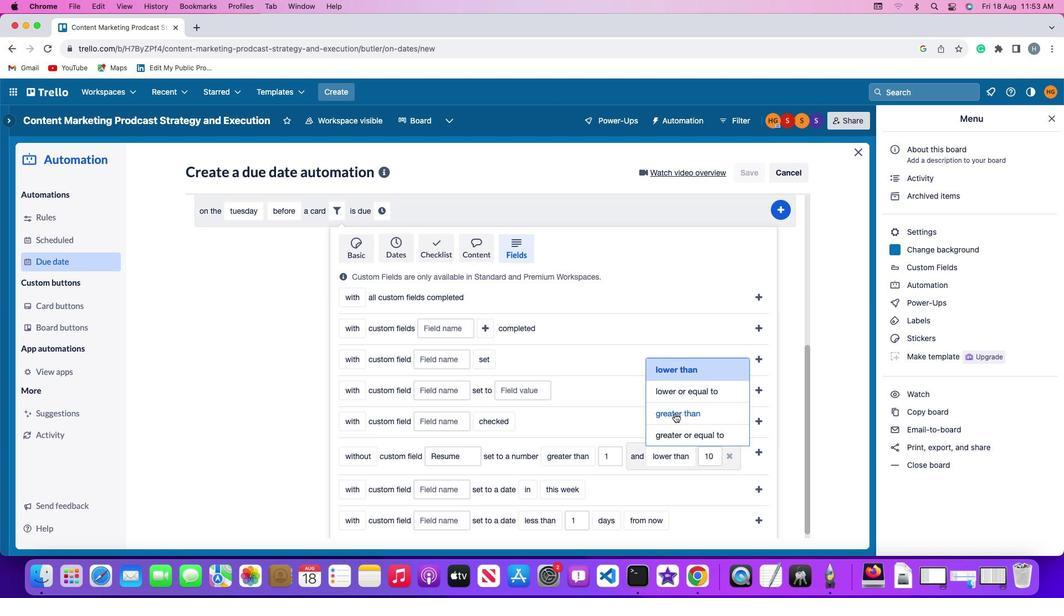 
Action: Mouse pressed left at (674, 414)
Screenshot: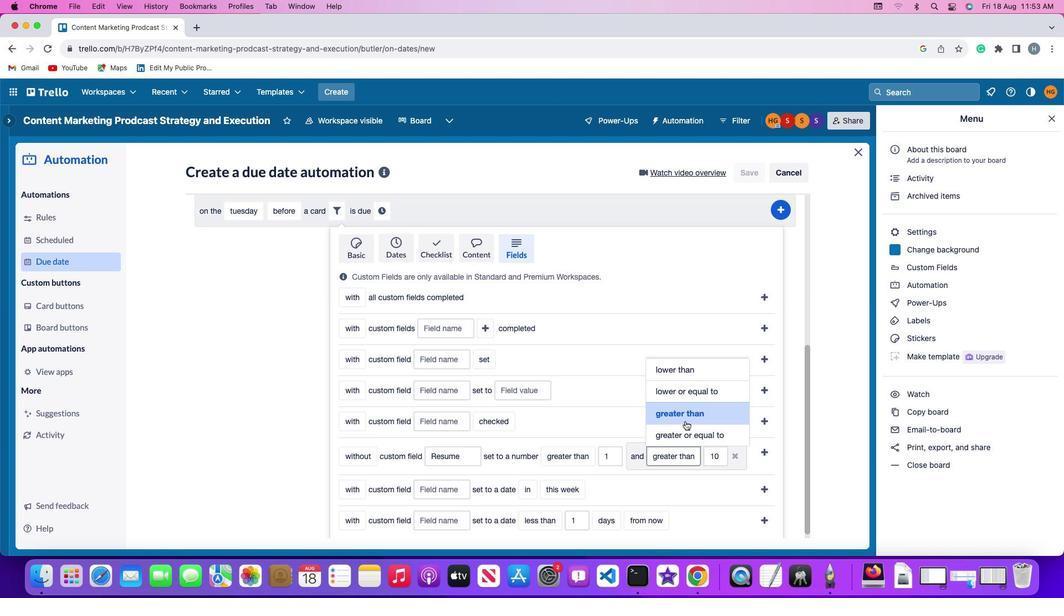 
Action: Mouse moved to (726, 455)
Screenshot: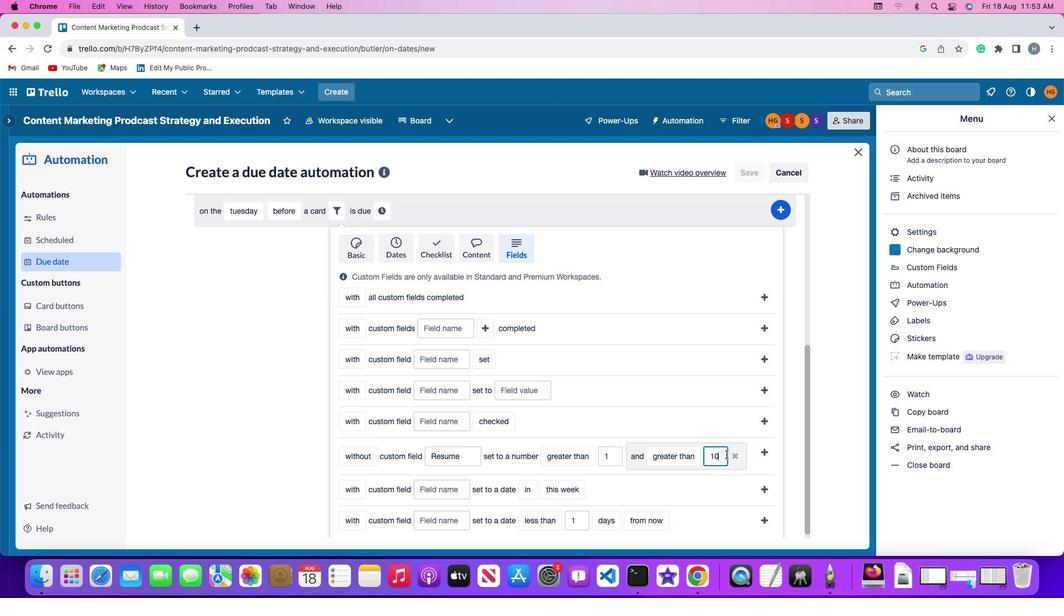 
Action: Mouse pressed left at (726, 455)
Screenshot: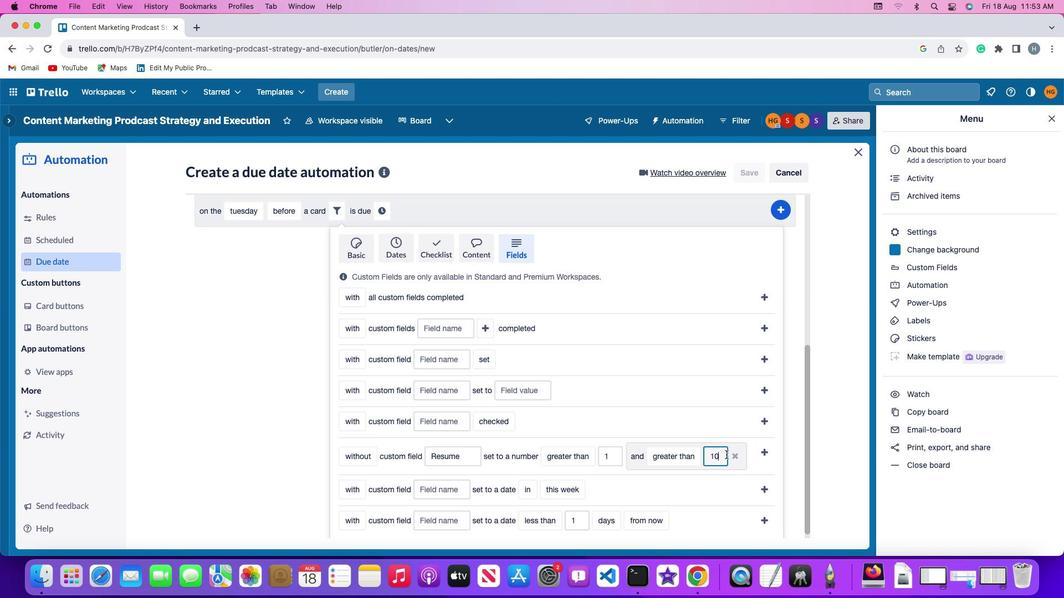 
Action: Mouse moved to (722, 454)
Screenshot: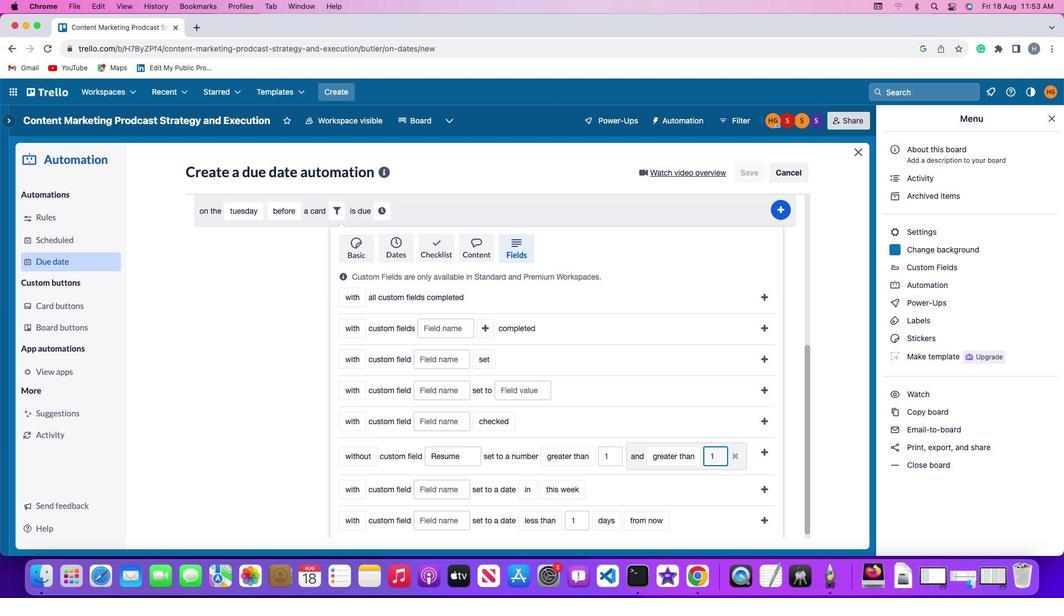 
Action: Key pressed Key.backspaceKey.backspace
Screenshot: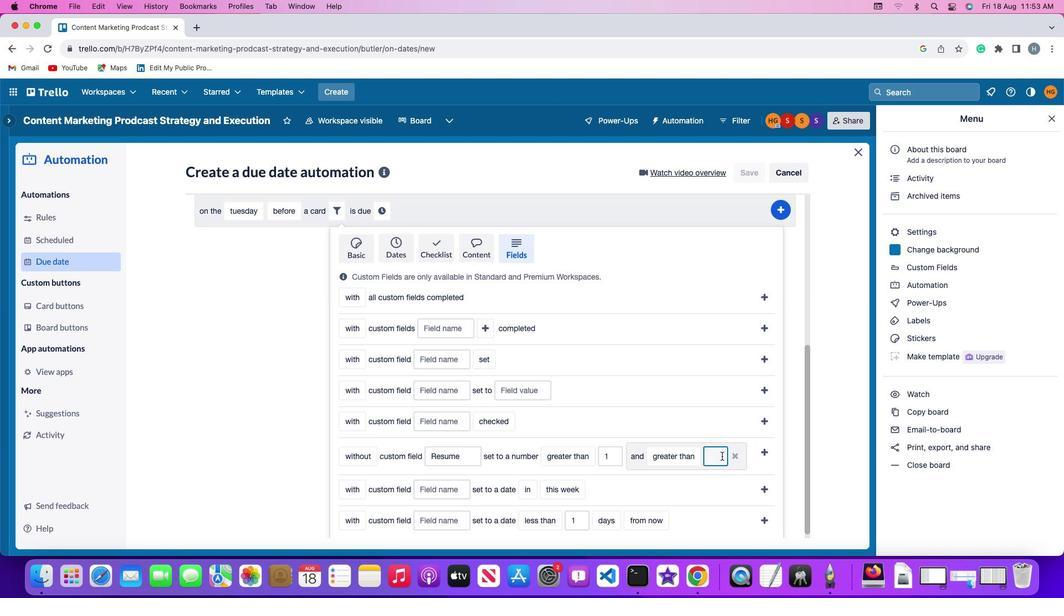 
Action: Mouse moved to (721, 456)
Screenshot: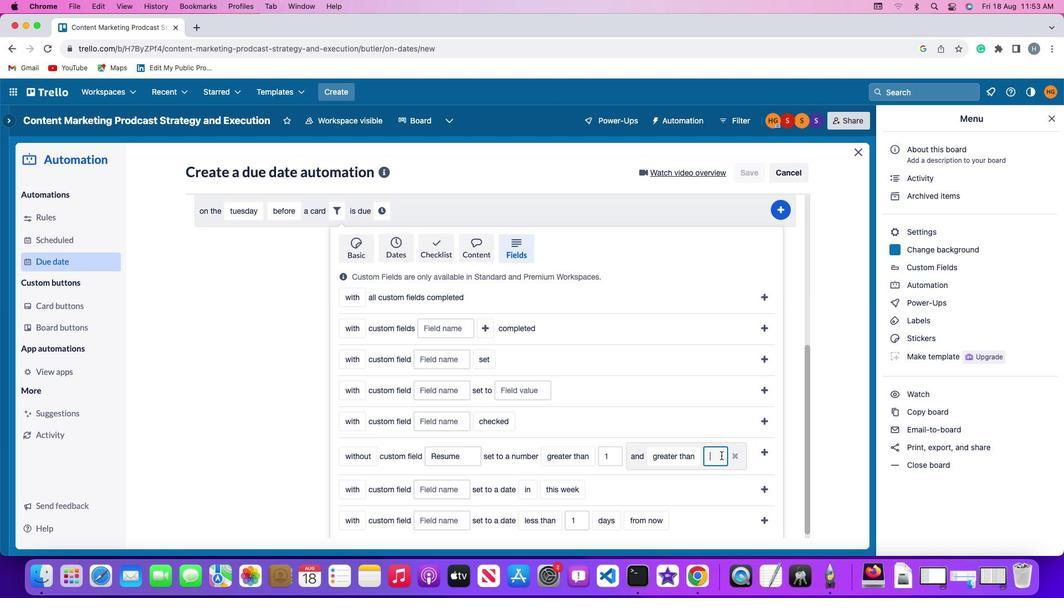 
Action: Key pressed '1''0'
Screenshot: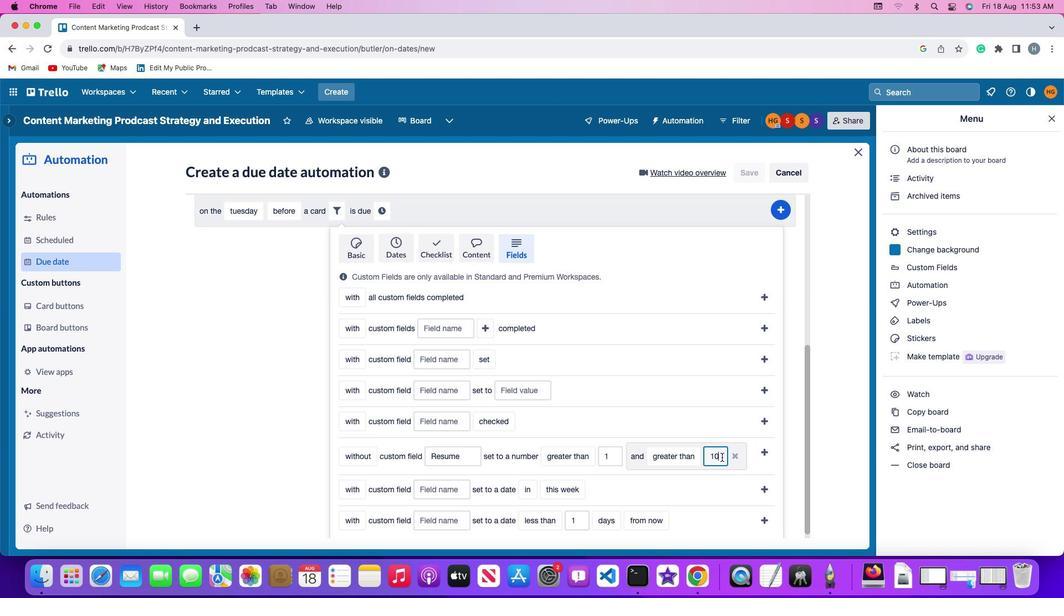 
Action: Mouse moved to (764, 450)
Screenshot: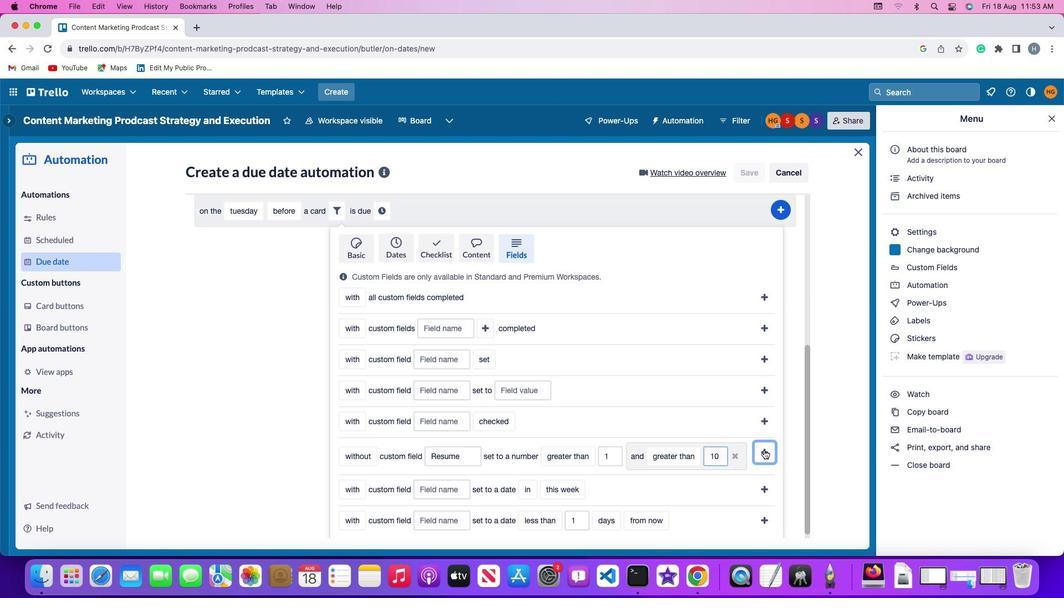 
Action: Mouse pressed left at (764, 450)
Screenshot: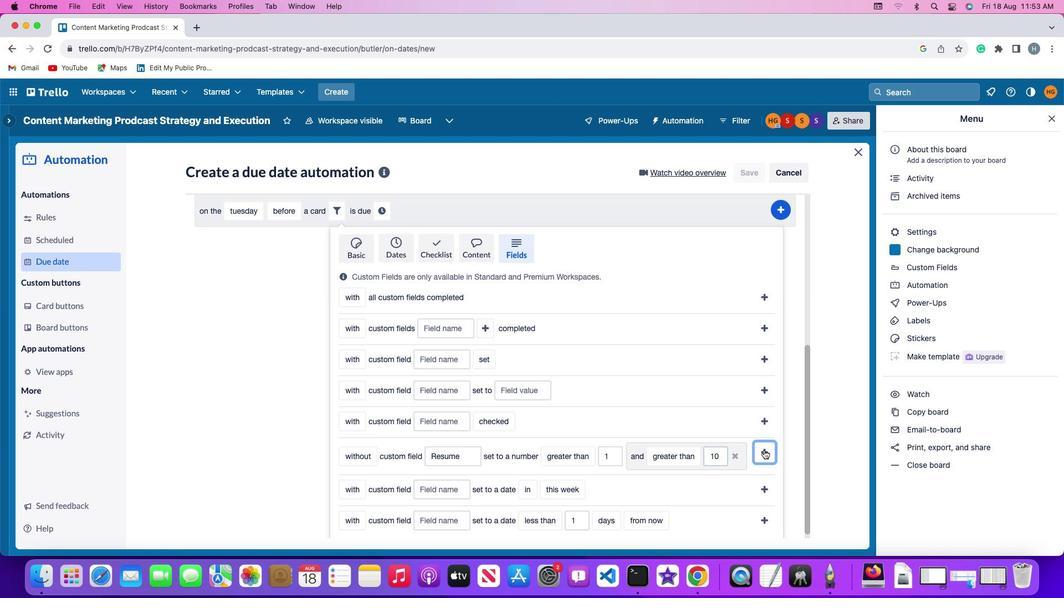 
Action: Mouse moved to (691, 481)
Screenshot: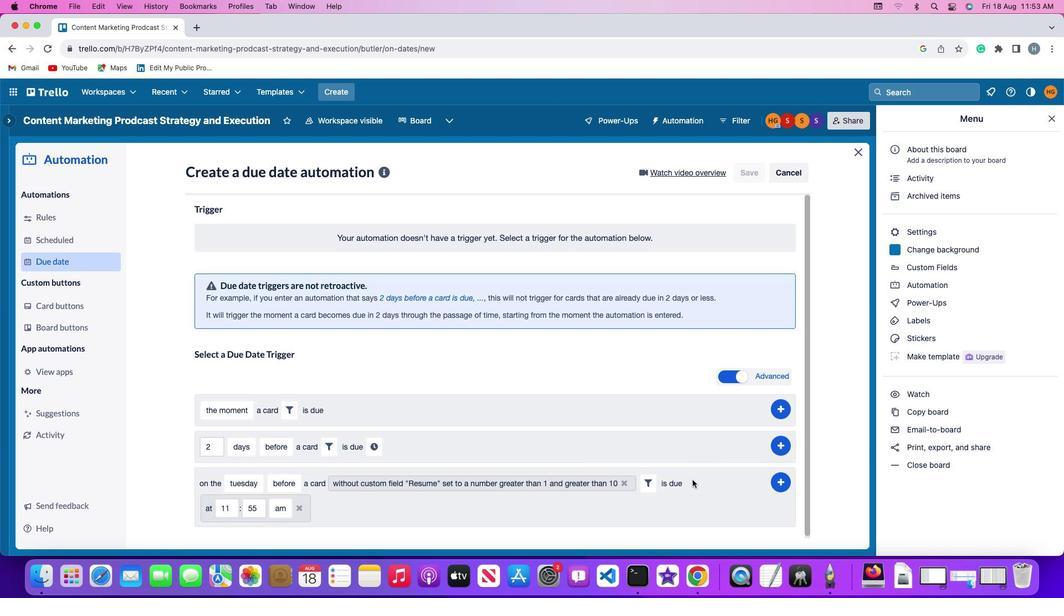 
Action: Mouse pressed left at (691, 481)
Screenshot: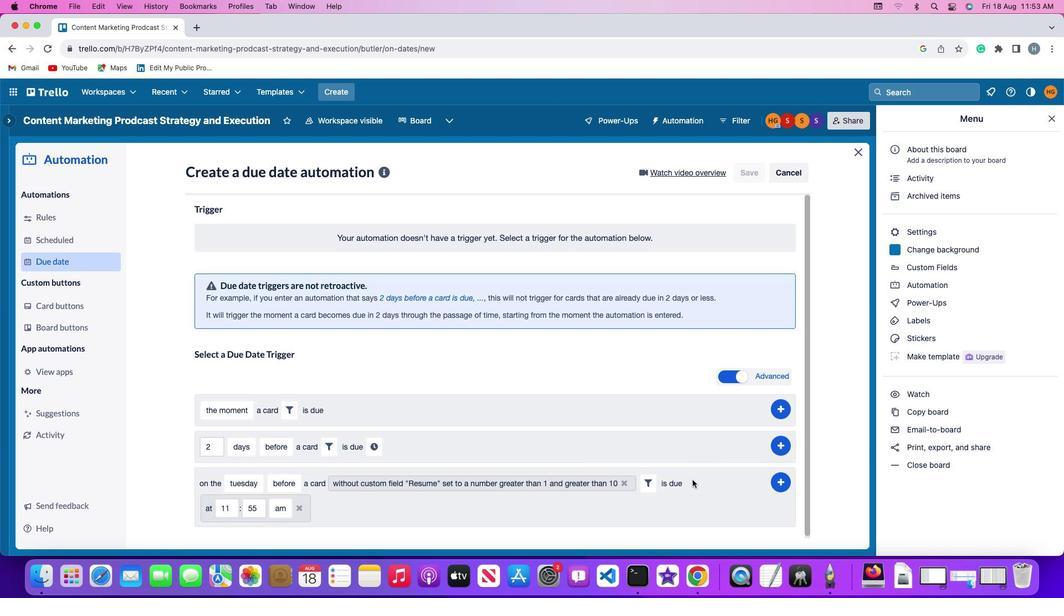 
Action: Mouse moved to (231, 505)
Screenshot: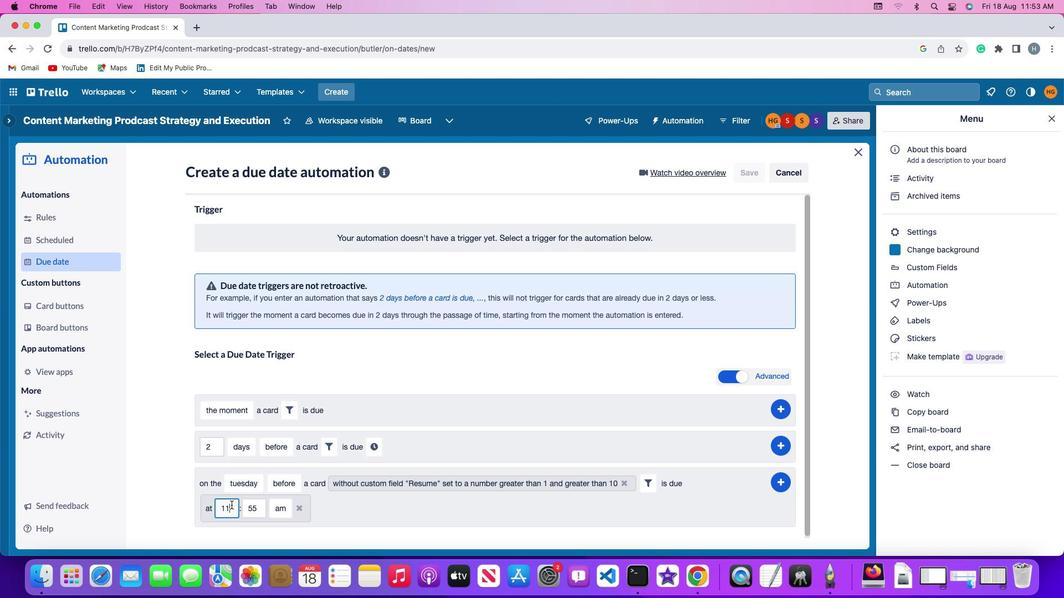 
Action: Mouse pressed left at (231, 505)
Screenshot: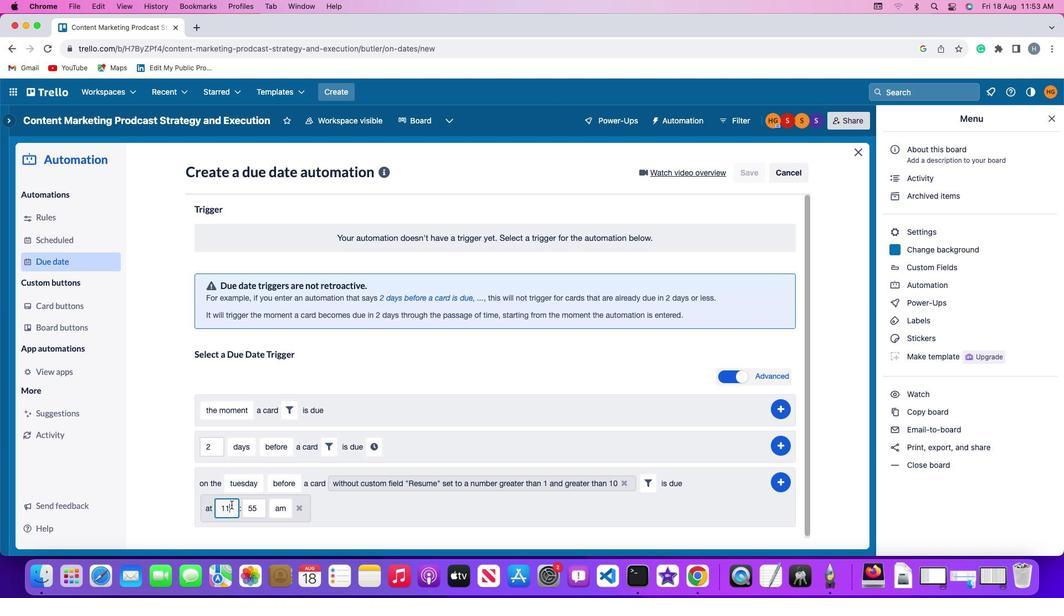 
Action: Mouse moved to (231, 504)
Screenshot: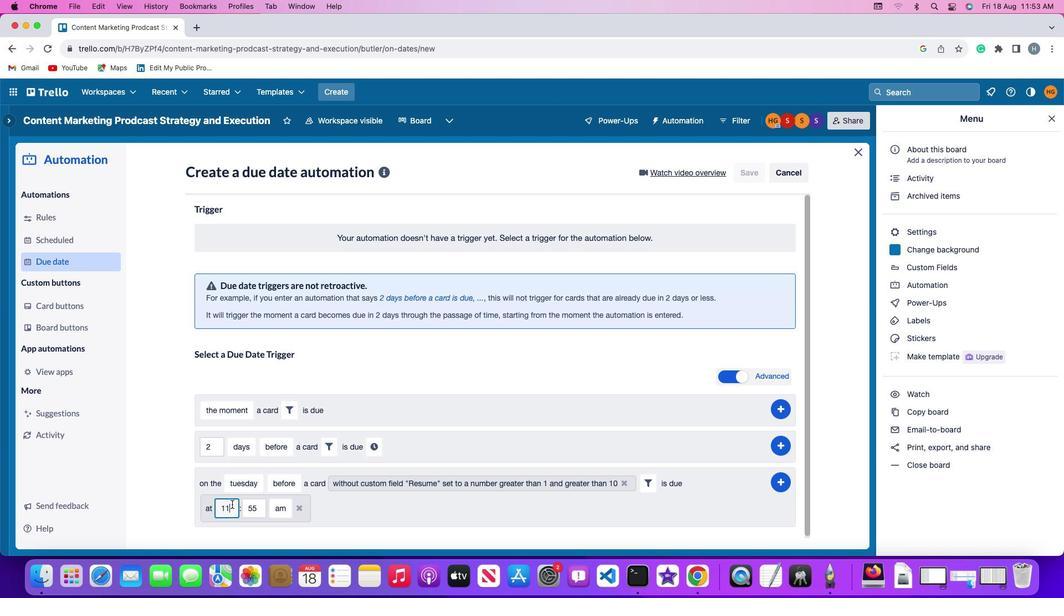 
Action: Key pressed Key.backspace
Screenshot: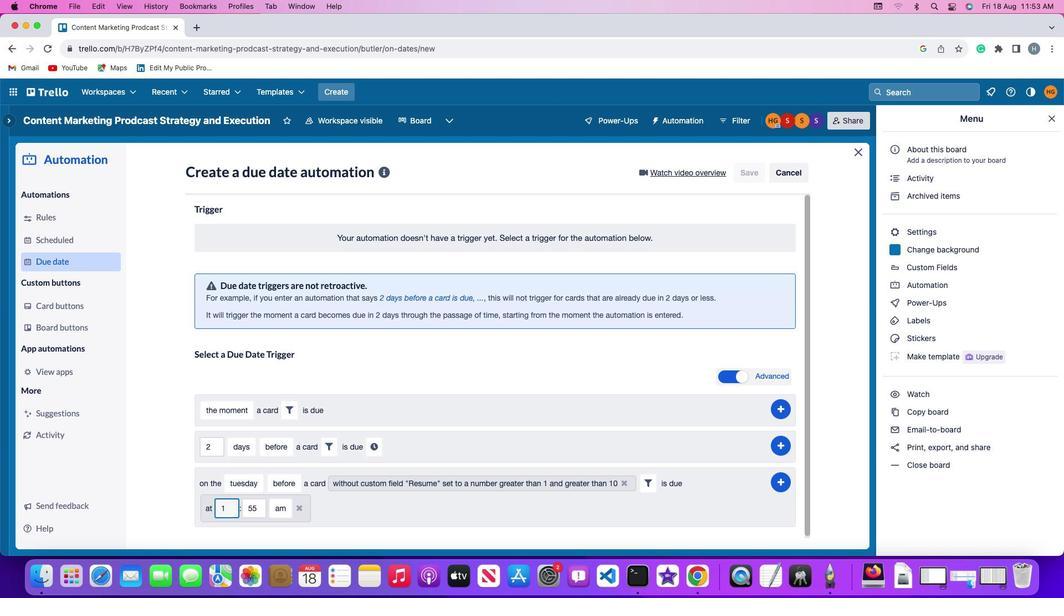 
Action: Mouse moved to (232, 504)
Screenshot: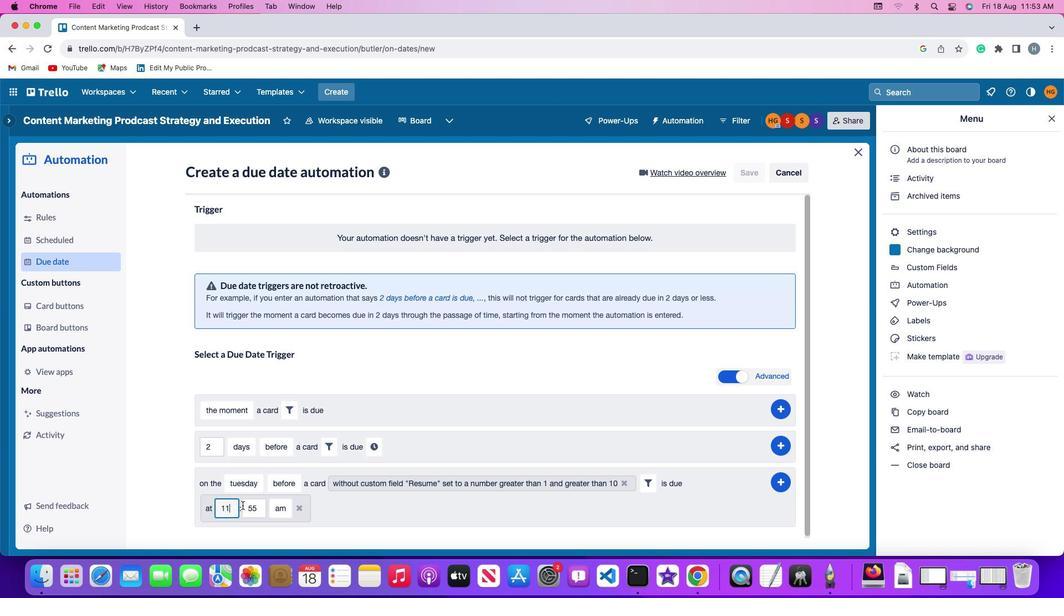 
Action: Key pressed '1'
Screenshot: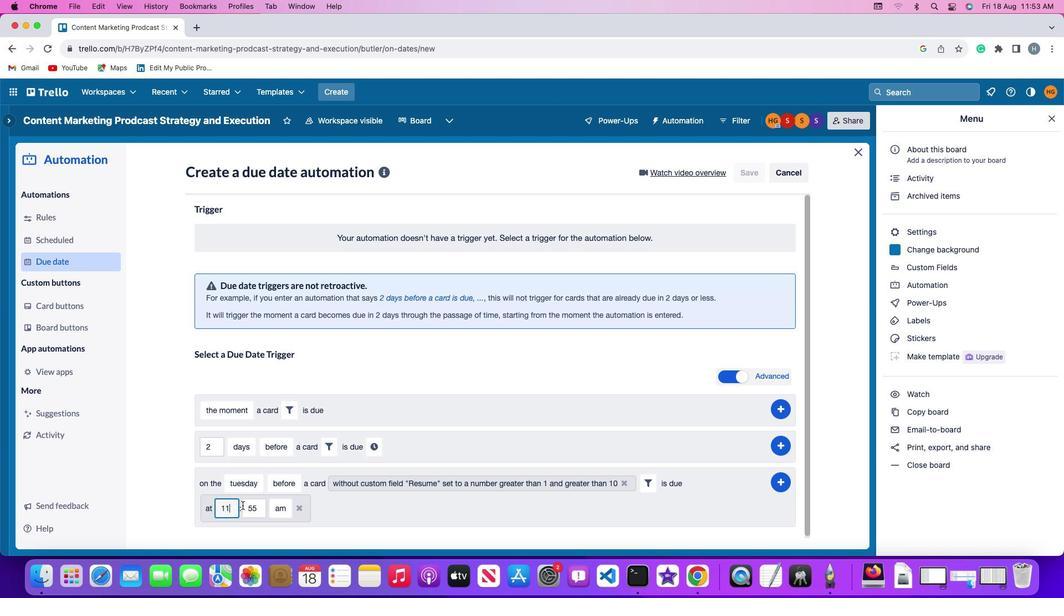 
Action: Mouse moved to (257, 507)
Screenshot: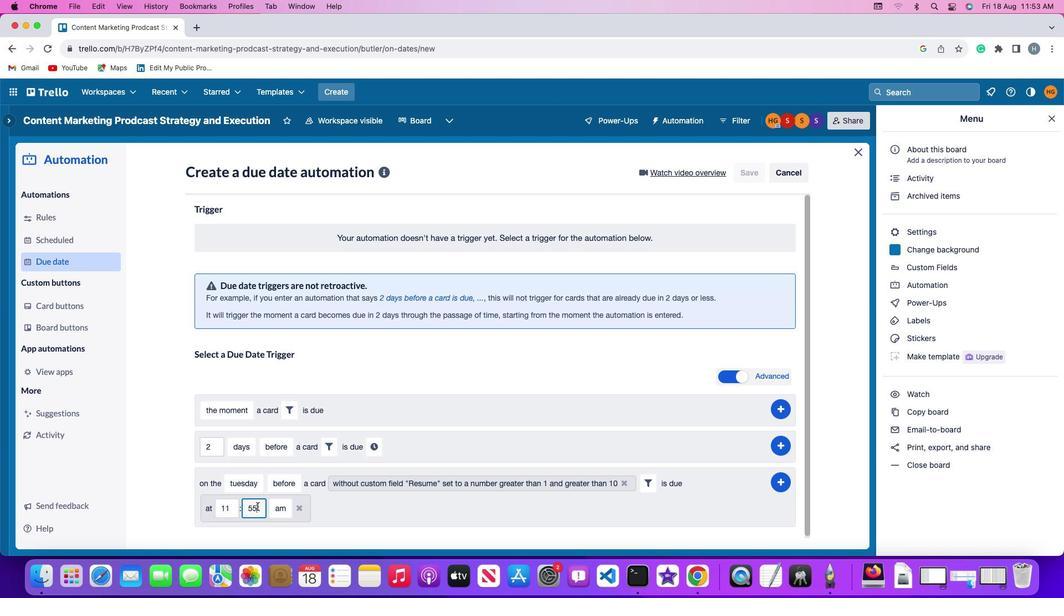 
Action: Mouse pressed left at (257, 507)
Screenshot: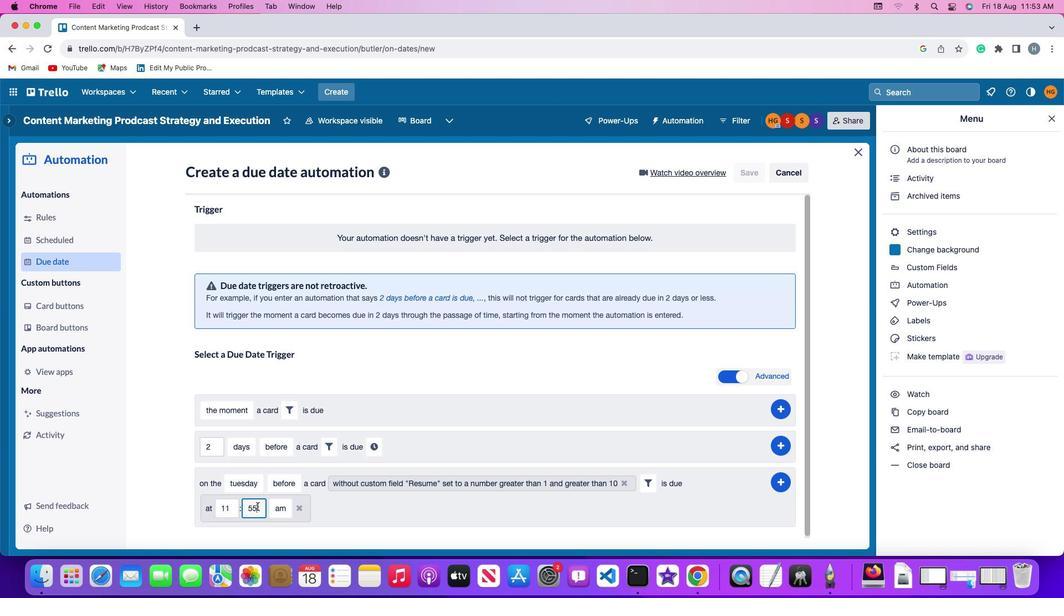 
Action: Mouse moved to (257, 507)
Screenshot: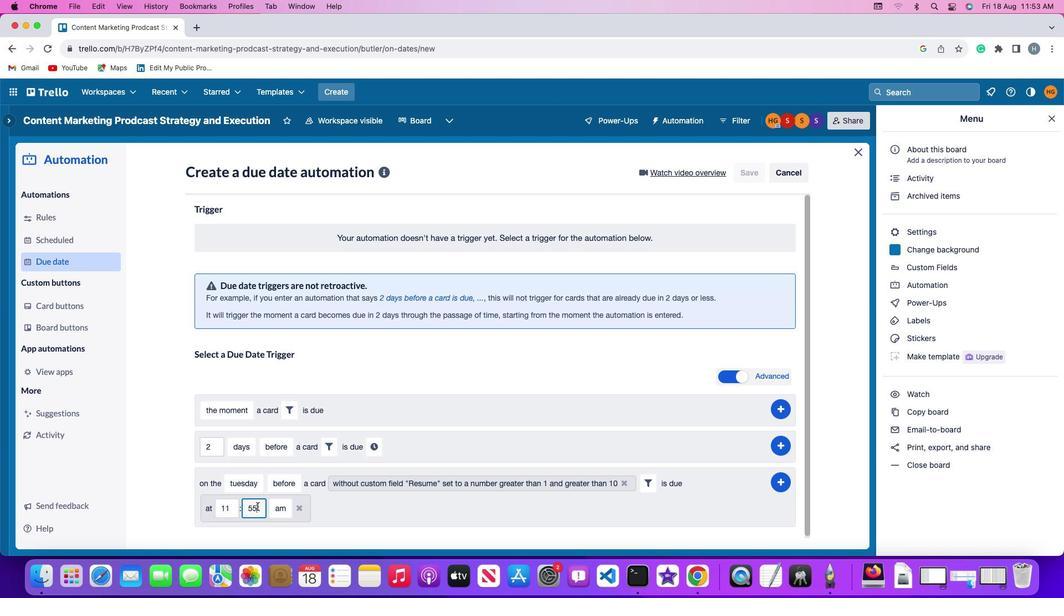 
Action: Key pressed Key.backspaceKey.backspace'0''0'
Screenshot: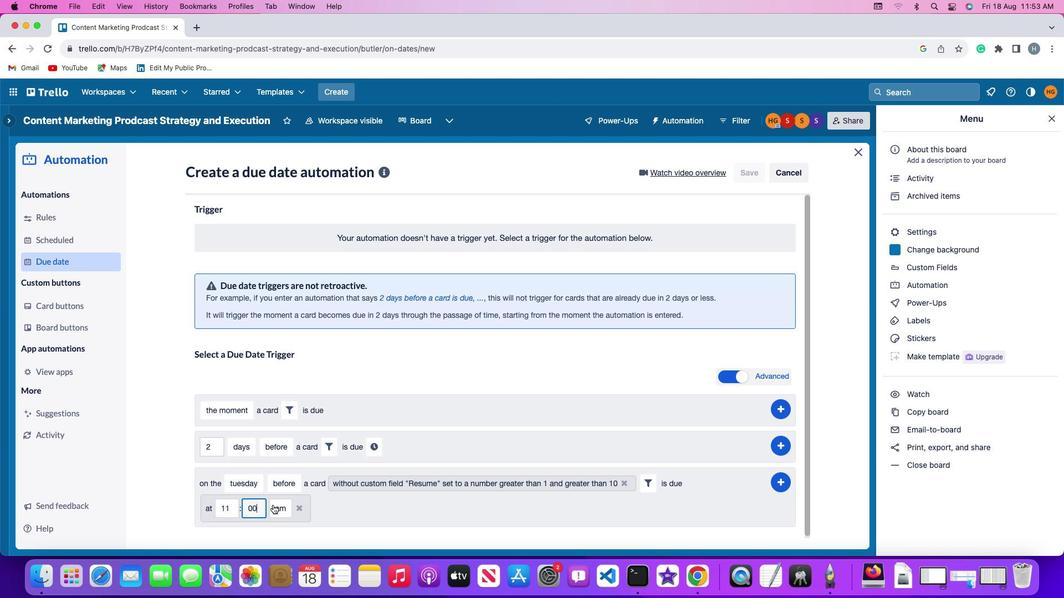 
Action: Mouse moved to (276, 504)
Screenshot: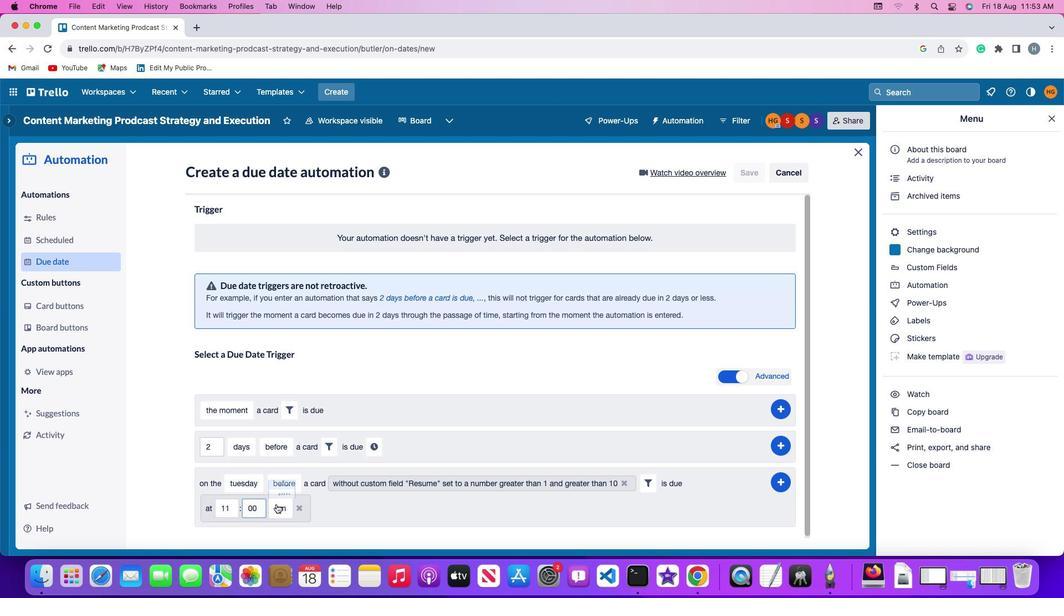 
Action: Mouse pressed left at (276, 504)
Screenshot: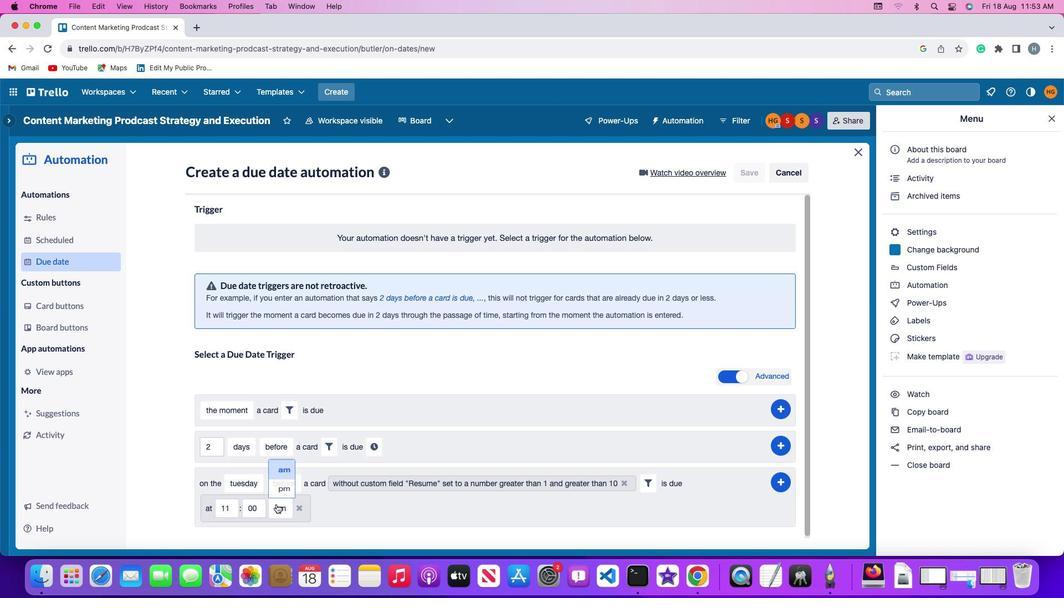 
Action: Mouse moved to (276, 468)
Screenshot: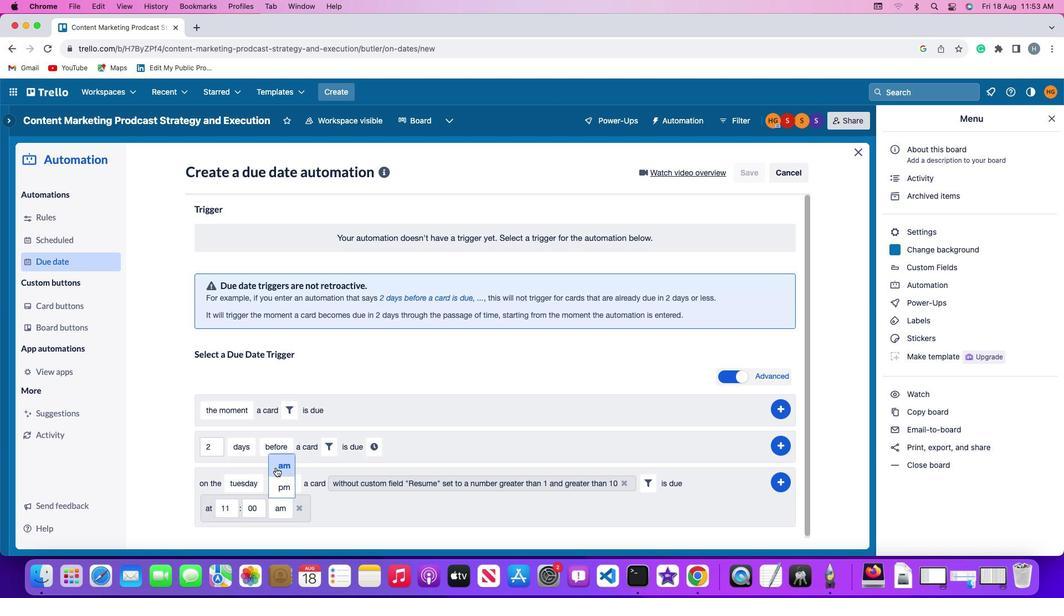
Action: Mouse pressed left at (276, 468)
Screenshot: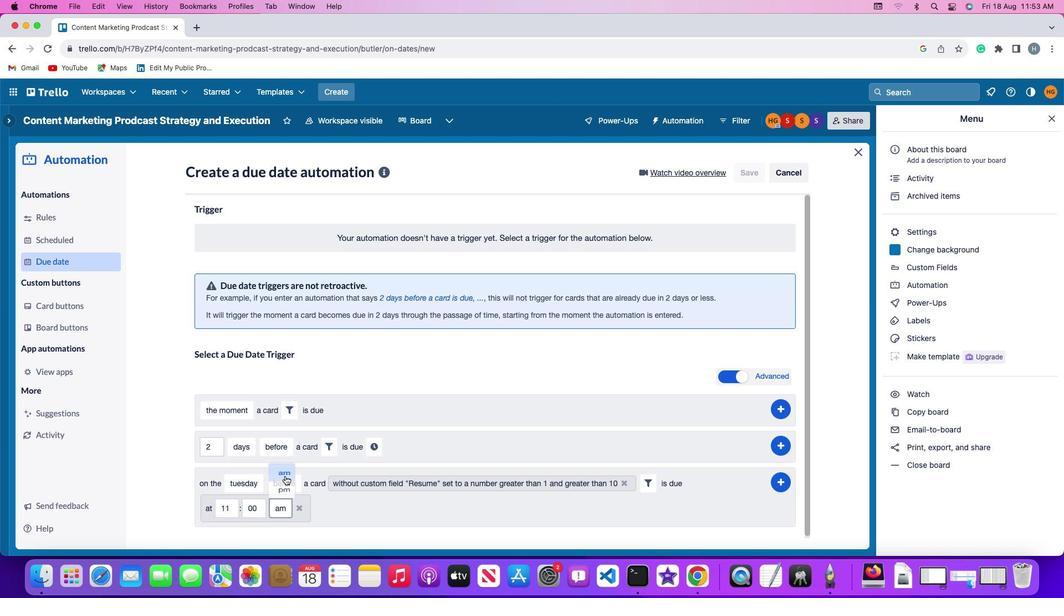 
Action: Mouse moved to (785, 481)
Screenshot: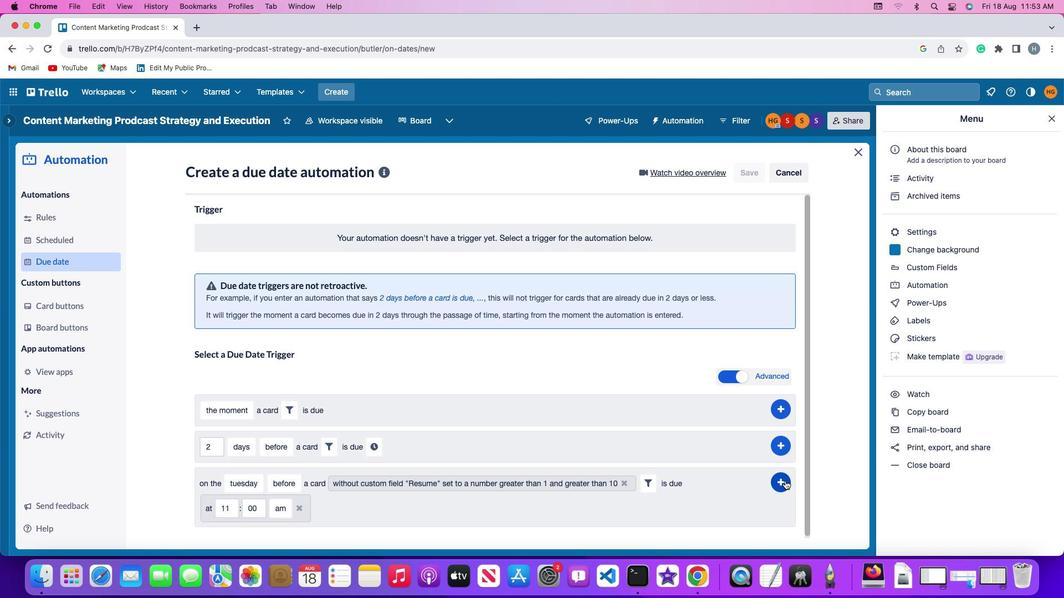 
Action: Mouse pressed left at (785, 481)
Screenshot: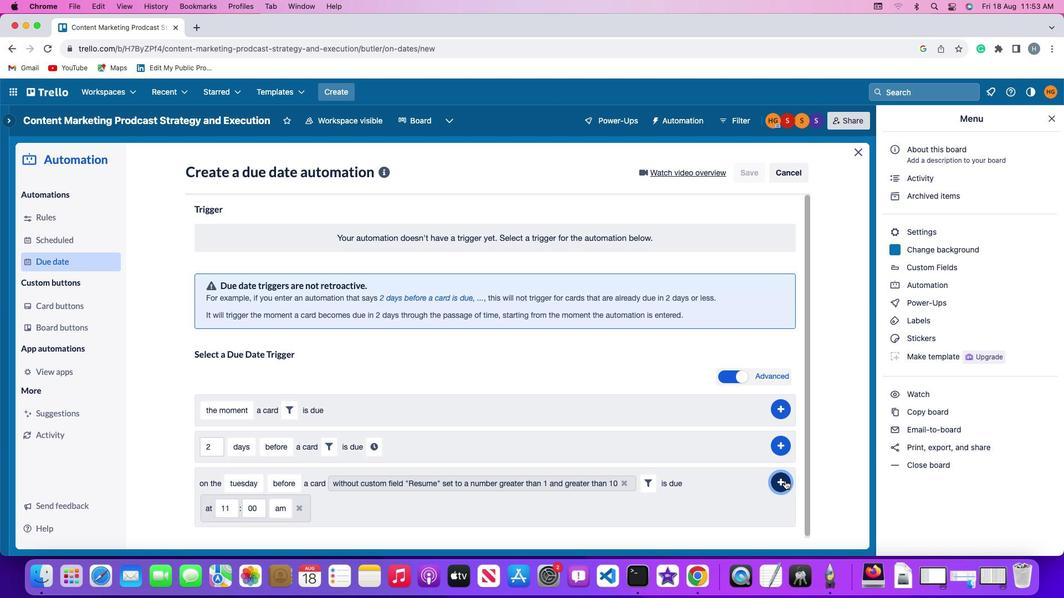 
Action: Mouse moved to (842, 384)
Screenshot: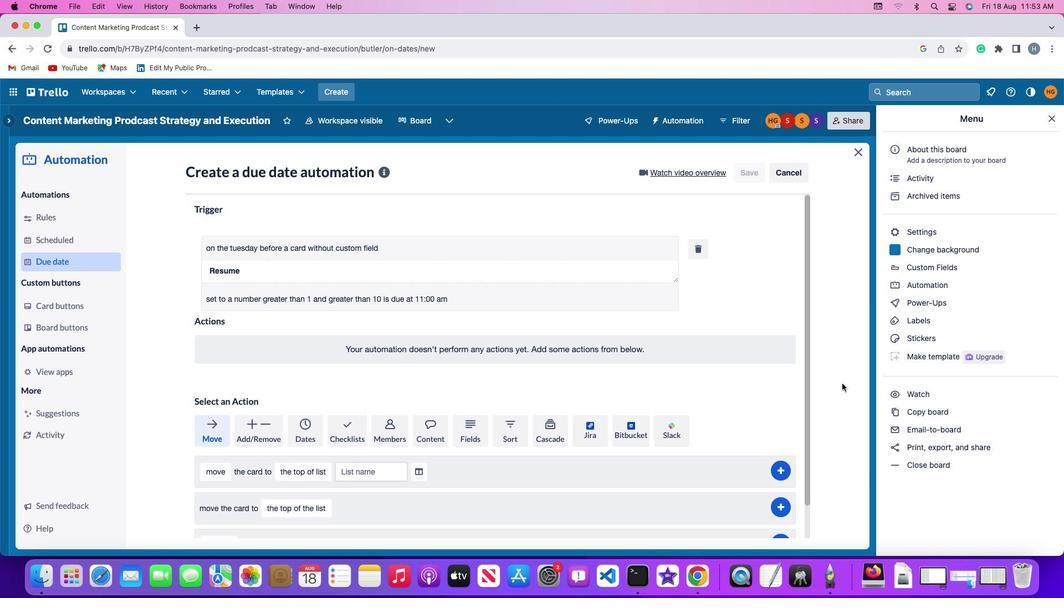 
